 Task: Enable "Require linear history" for the new branch protection rule in the 'JS' repository.
Action: Mouse moved to (1010, 200)
Screenshot: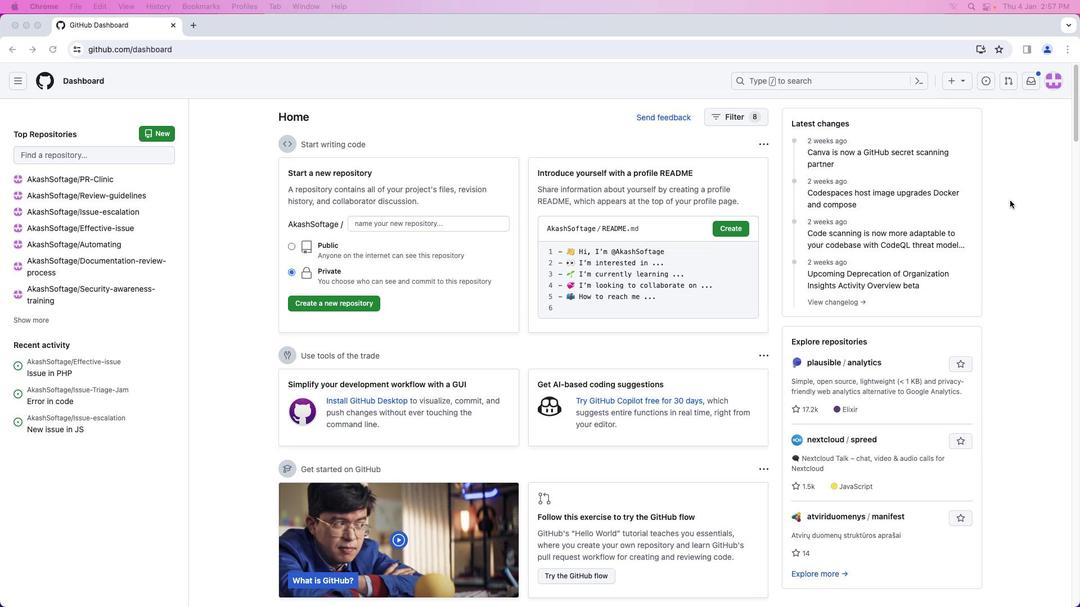 
Action: Mouse pressed left at (1010, 200)
Screenshot: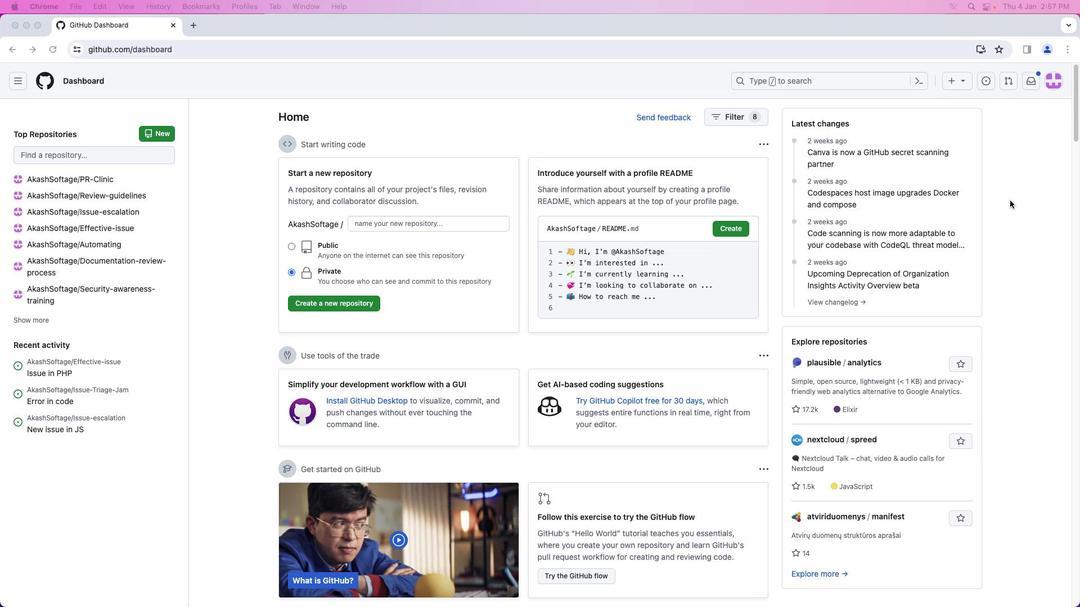 
Action: Mouse moved to (1055, 81)
Screenshot: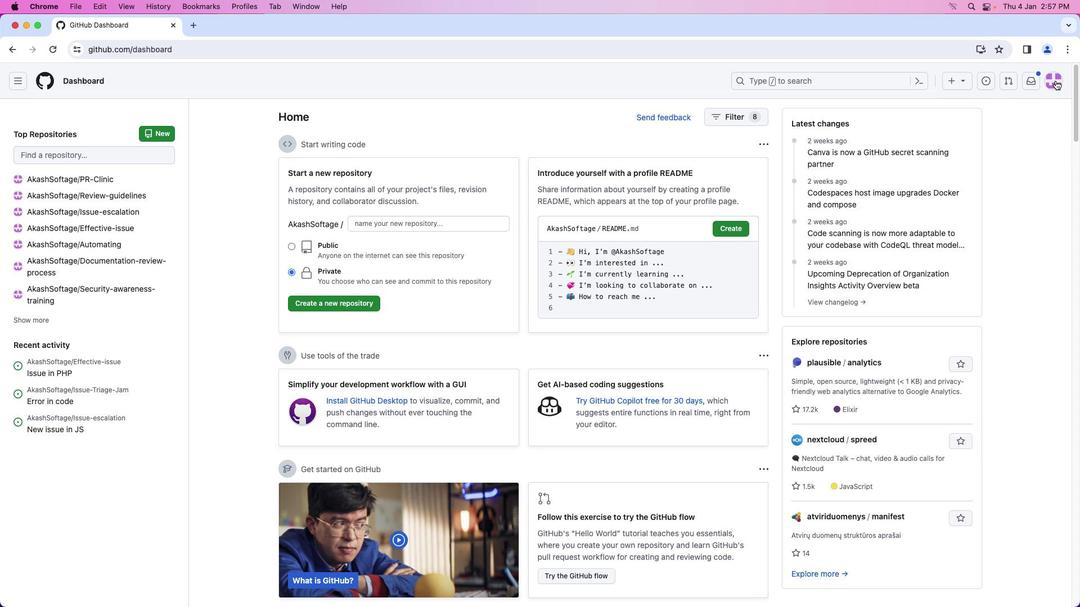 
Action: Mouse pressed left at (1055, 81)
Screenshot: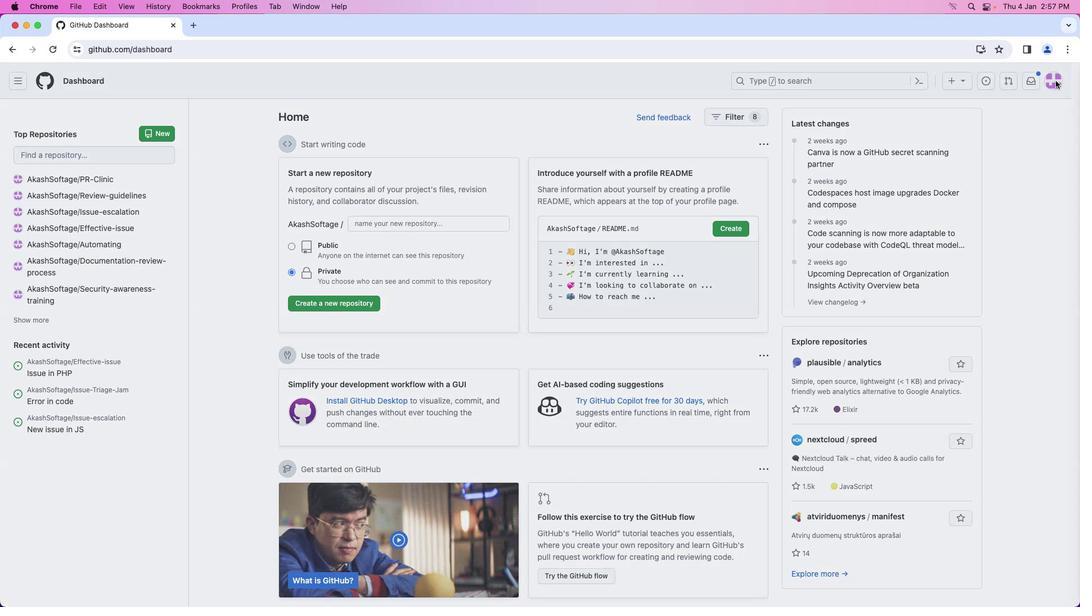 
Action: Mouse moved to (1000, 176)
Screenshot: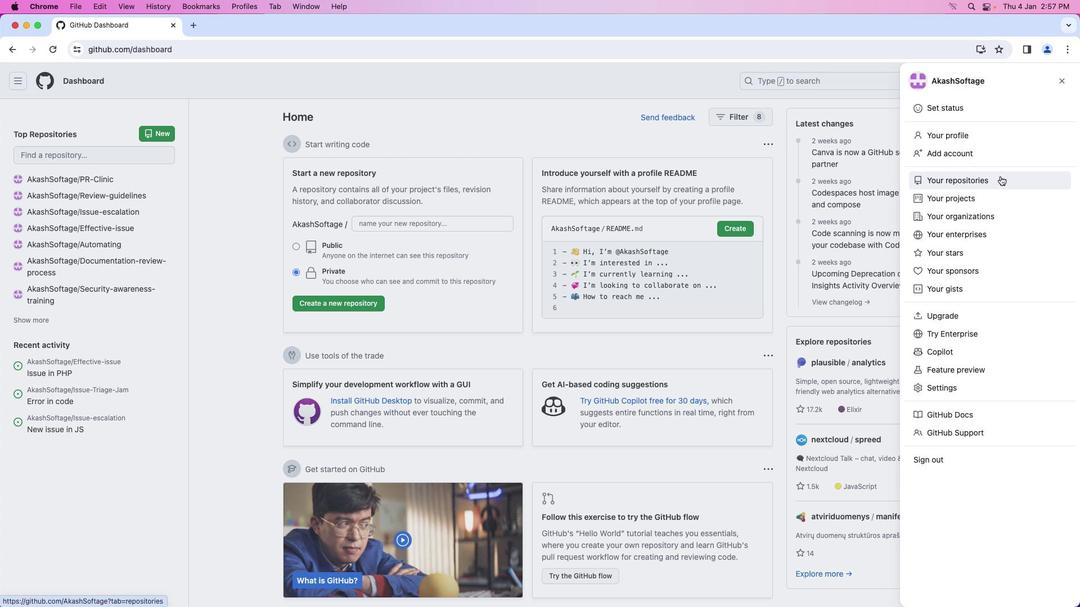 
Action: Mouse pressed left at (1000, 176)
Screenshot: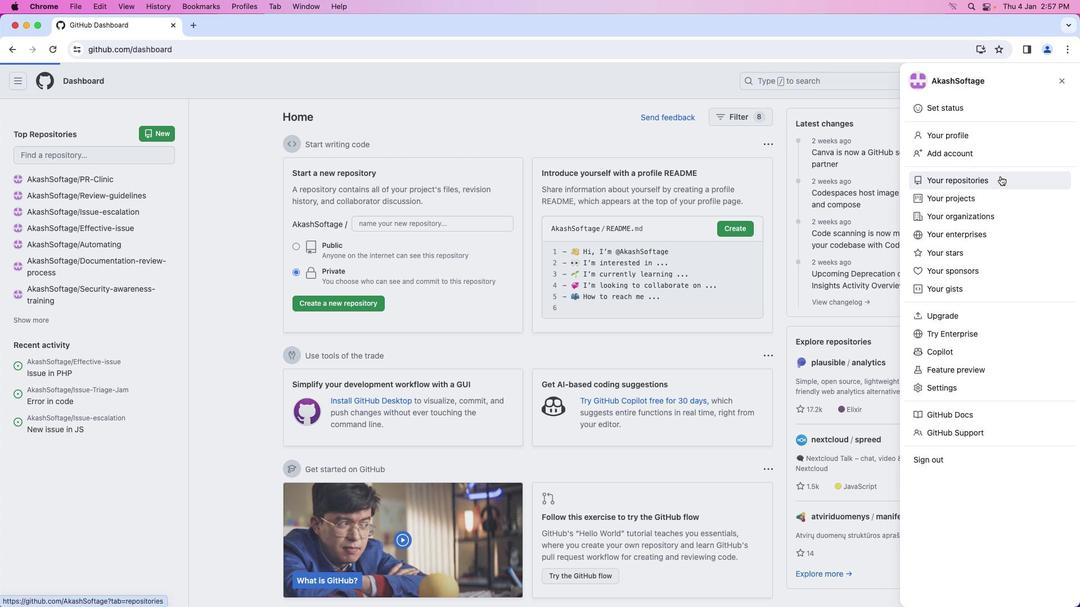 
Action: Mouse moved to (378, 185)
Screenshot: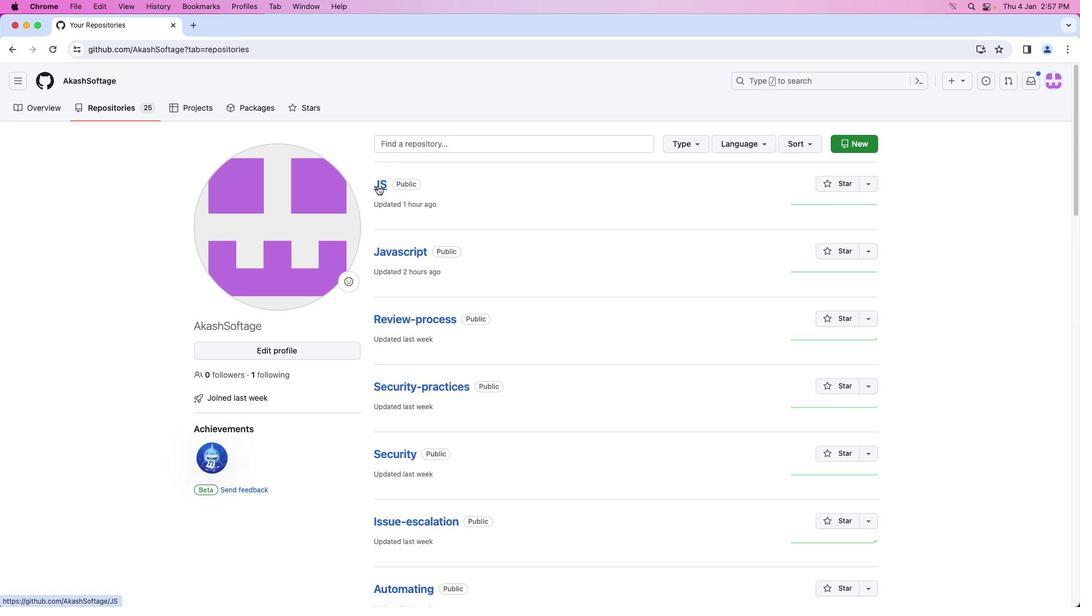 
Action: Mouse pressed left at (378, 185)
Screenshot: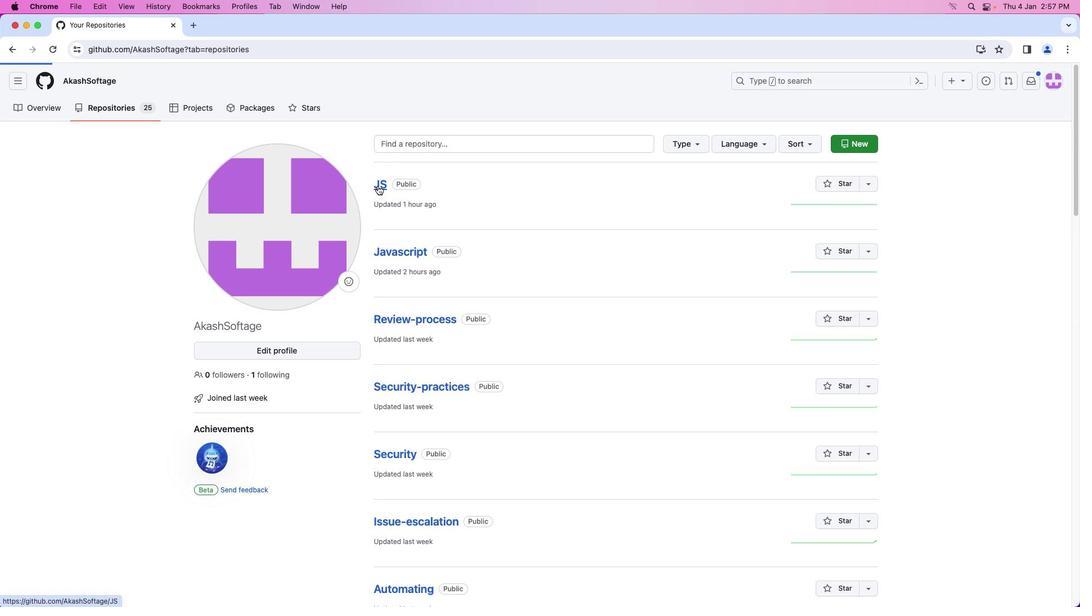 
Action: Mouse moved to (461, 106)
Screenshot: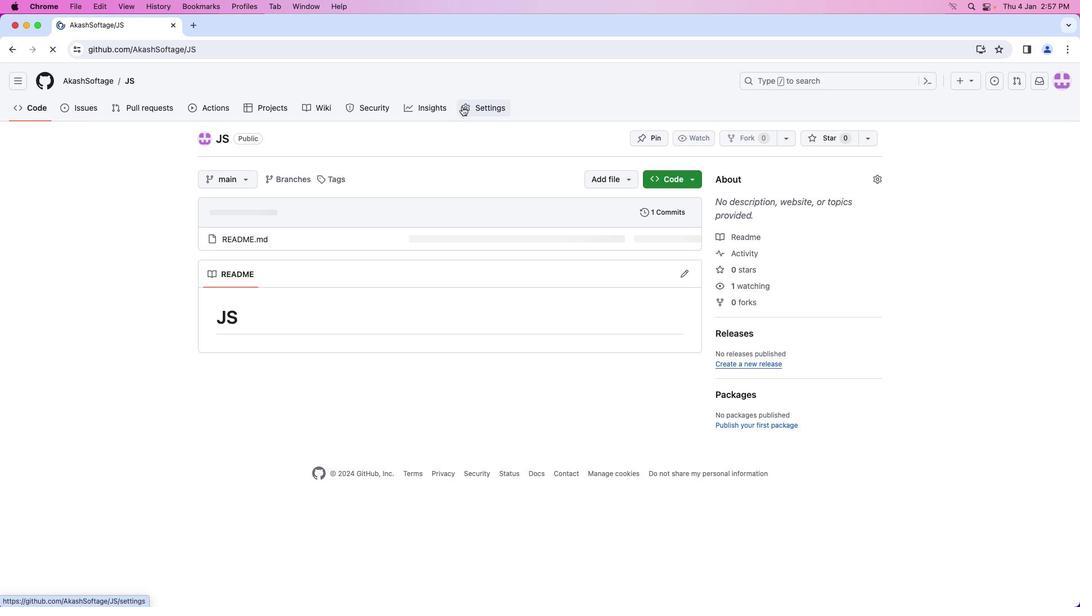 
Action: Mouse pressed left at (461, 106)
Screenshot: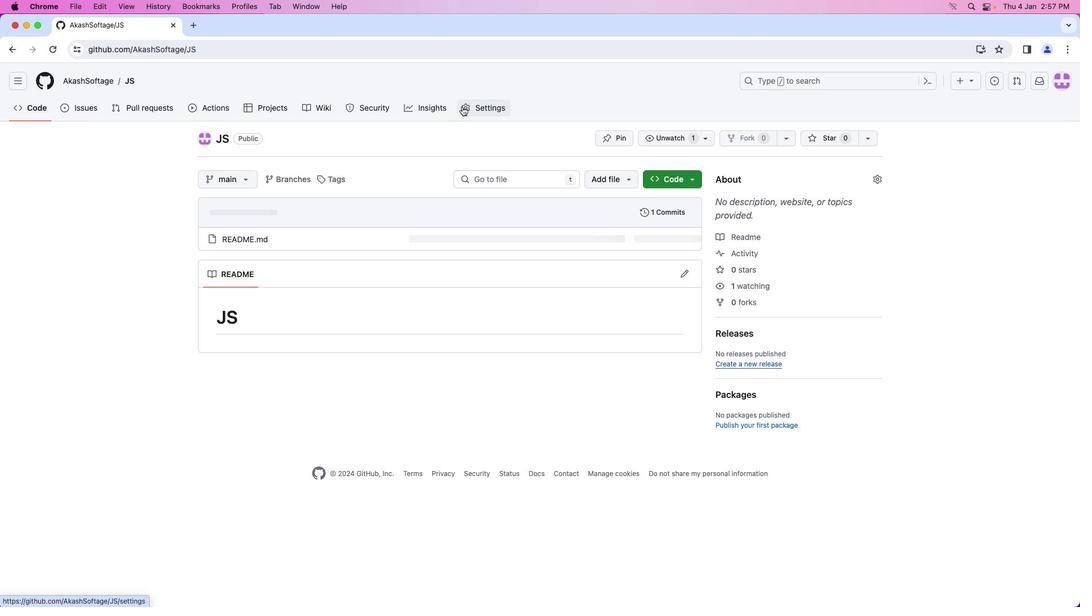 
Action: Mouse moved to (290, 248)
Screenshot: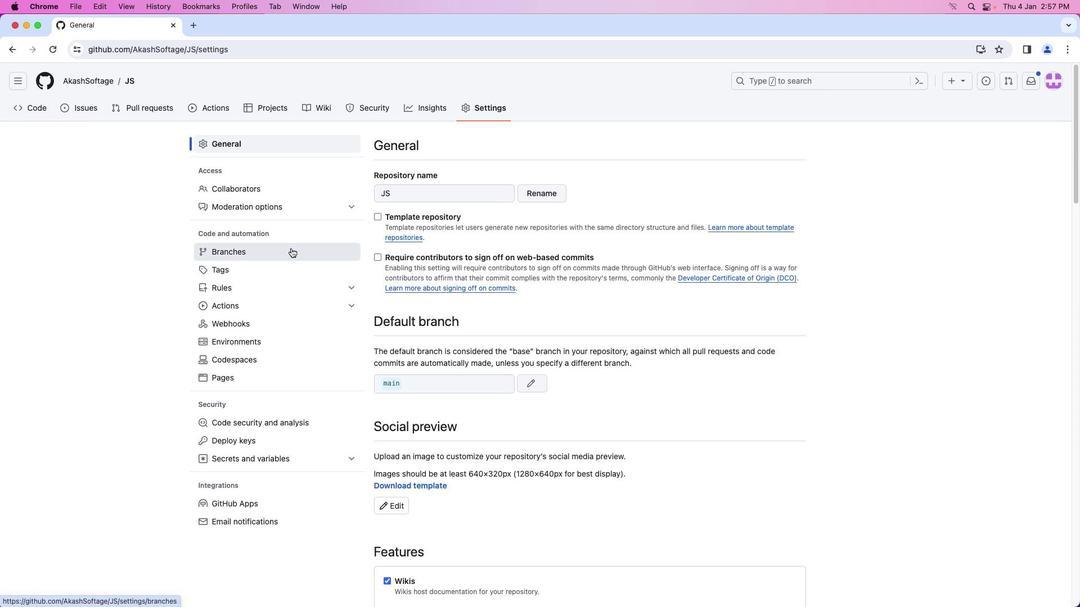 
Action: Mouse pressed left at (290, 248)
Screenshot: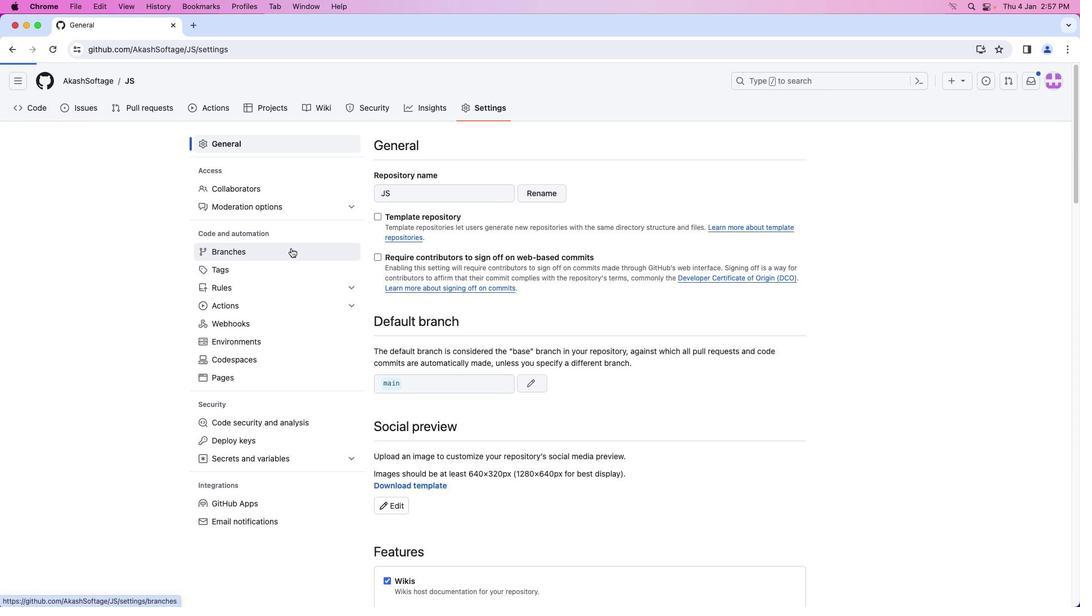 
Action: Mouse moved to (445, 223)
Screenshot: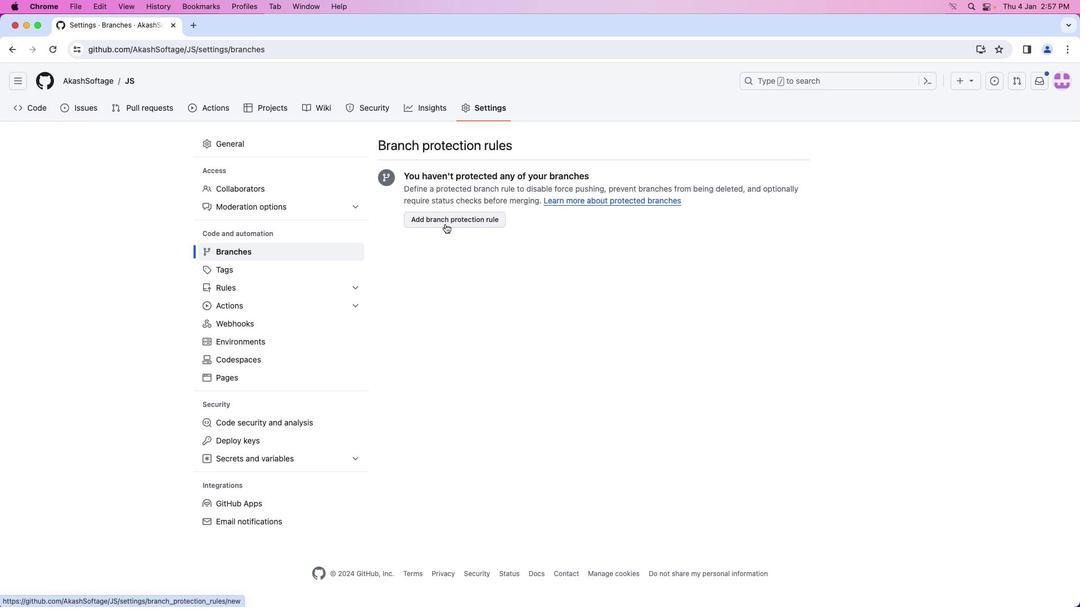 
Action: Mouse pressed left at (445, 223)
Screenshot: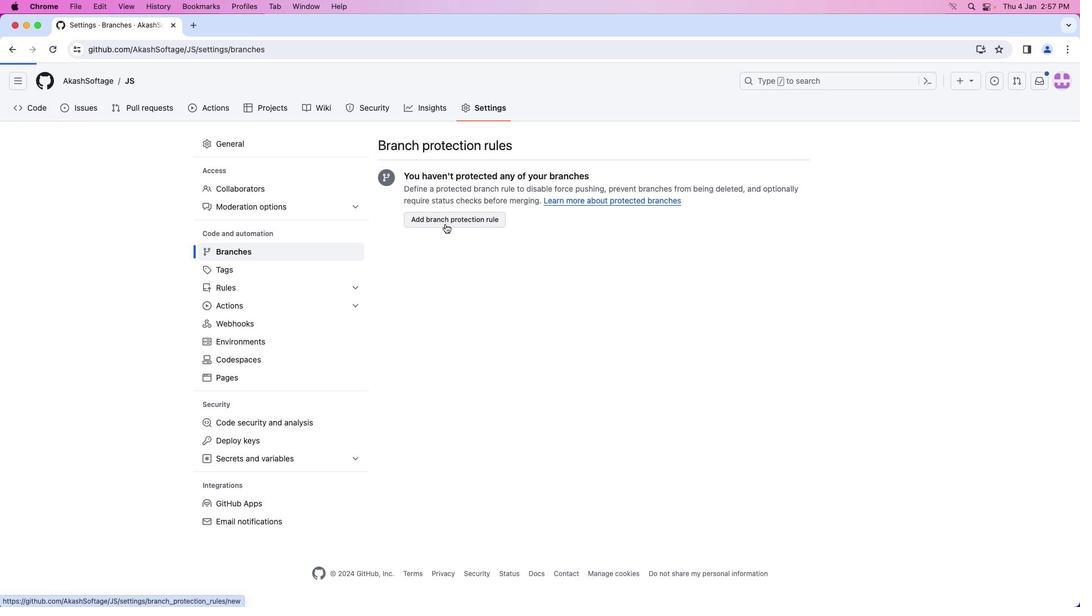 
Action: Mouse moved to (478, 311)
Screenshot: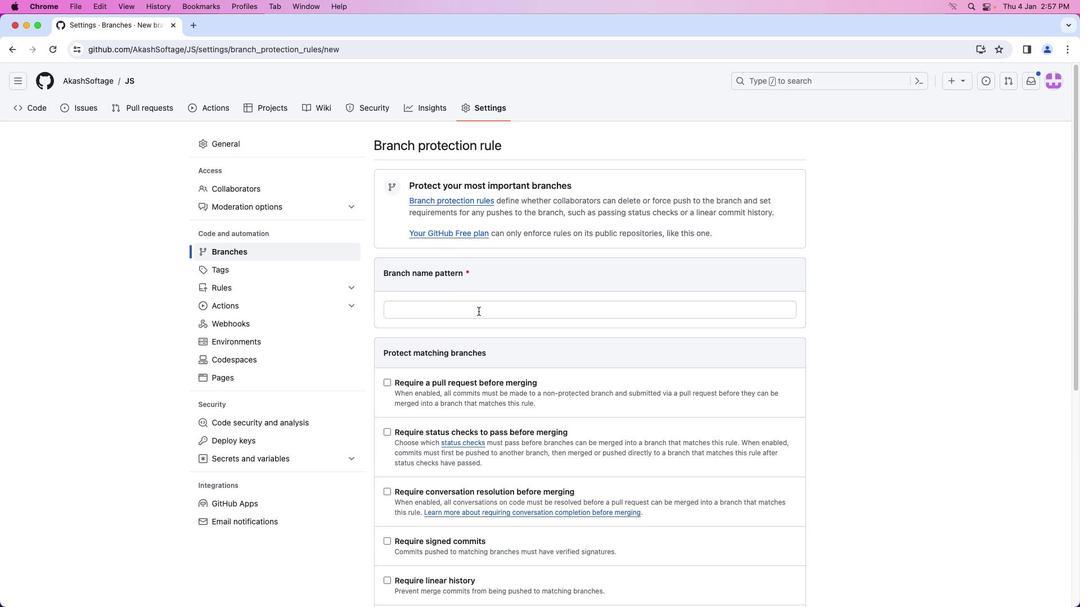 
Action: Mouse pressed left at (478, 311)
Screenshot: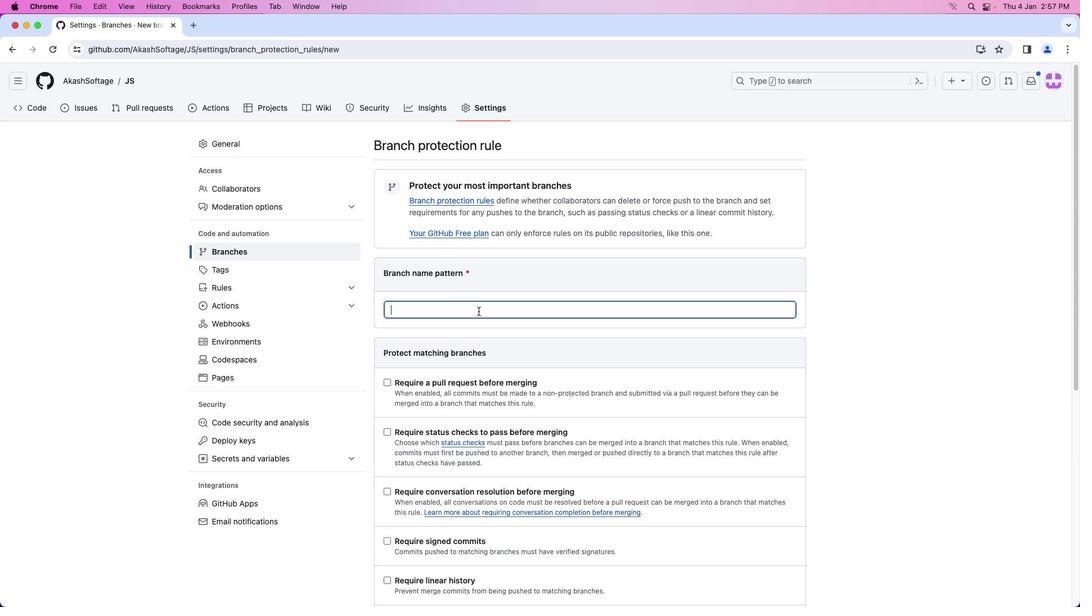 
Action: Mouse moved to (478, 311)
Screenshot: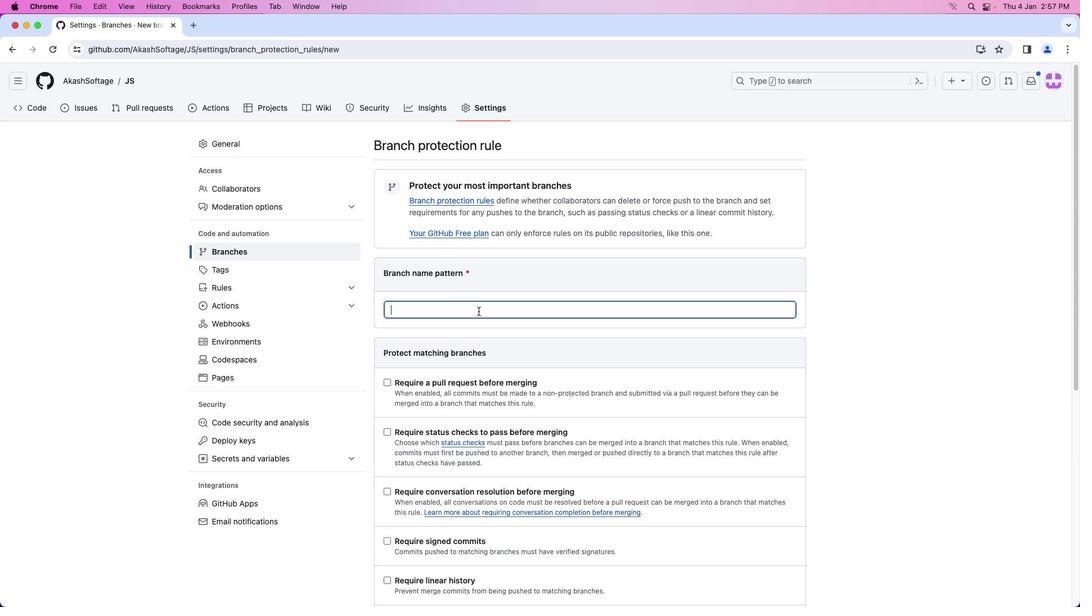 
Action: Key pressed 'h''i''g''h'
Screenshot: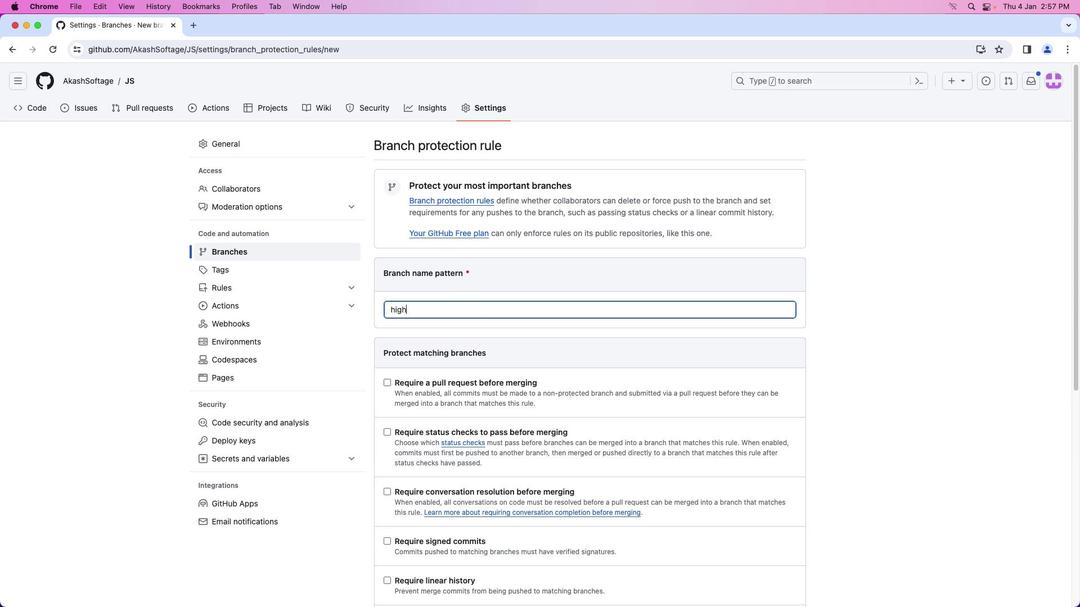 
Action: Mouse moved to (482, 316)
Screenshot: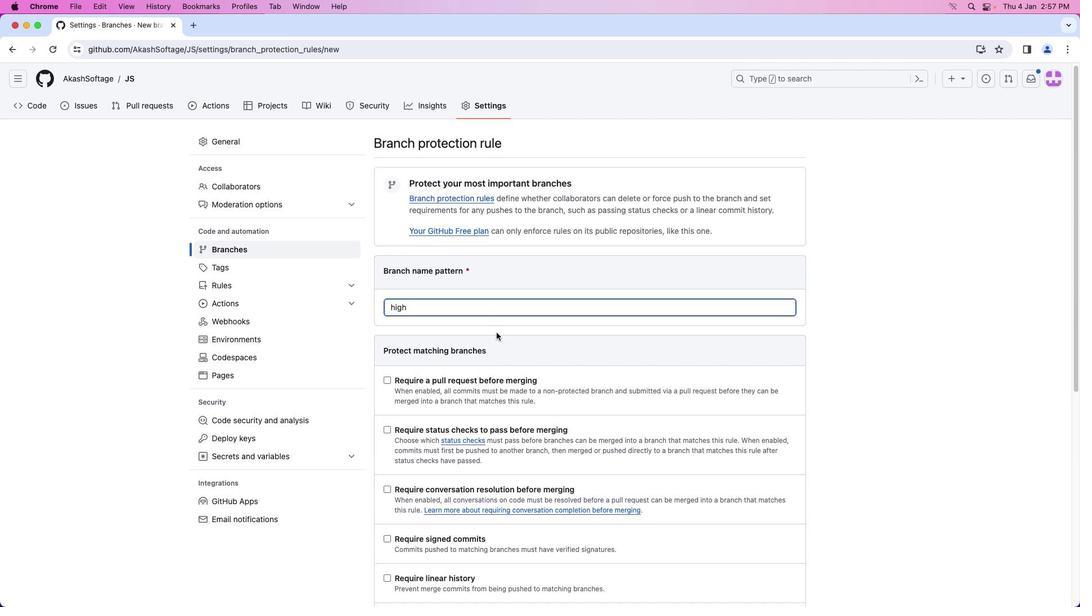 
Action: Mouse scrolled (482, 316) with delta (0, 0)
Screenshot: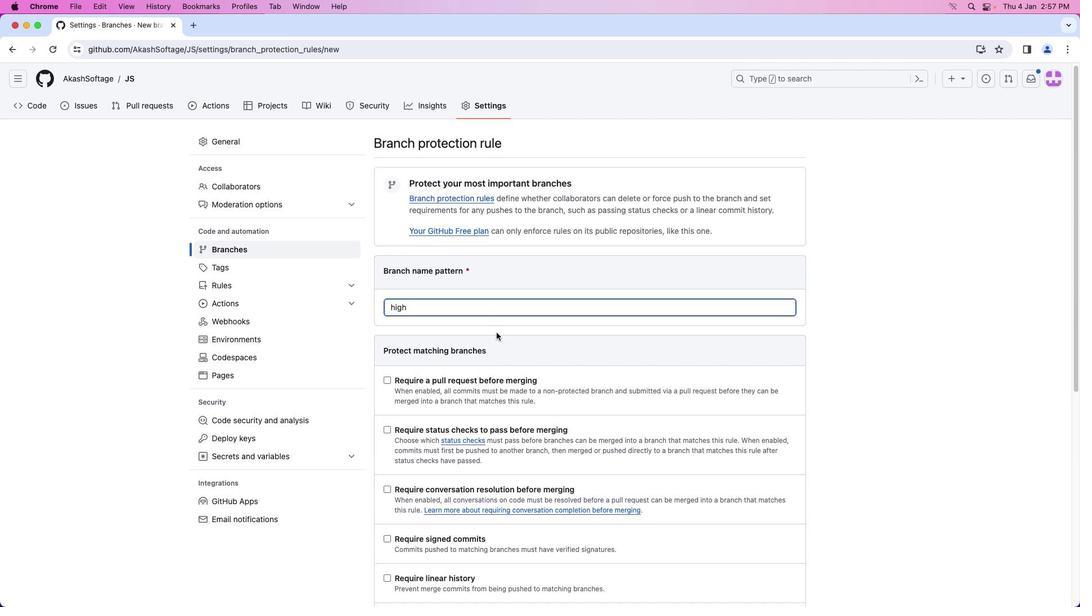 
Action: Mouse moved to (500, 338)
Screenshot: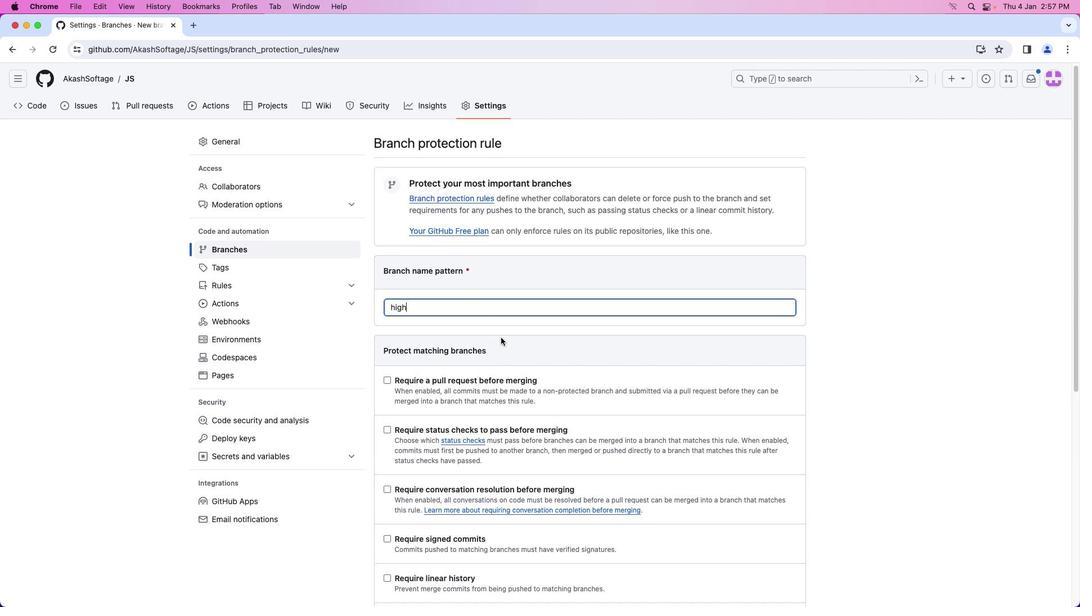 
Action: Mouse scrolled (500, 338) with delta (0, 0)
Screenshot: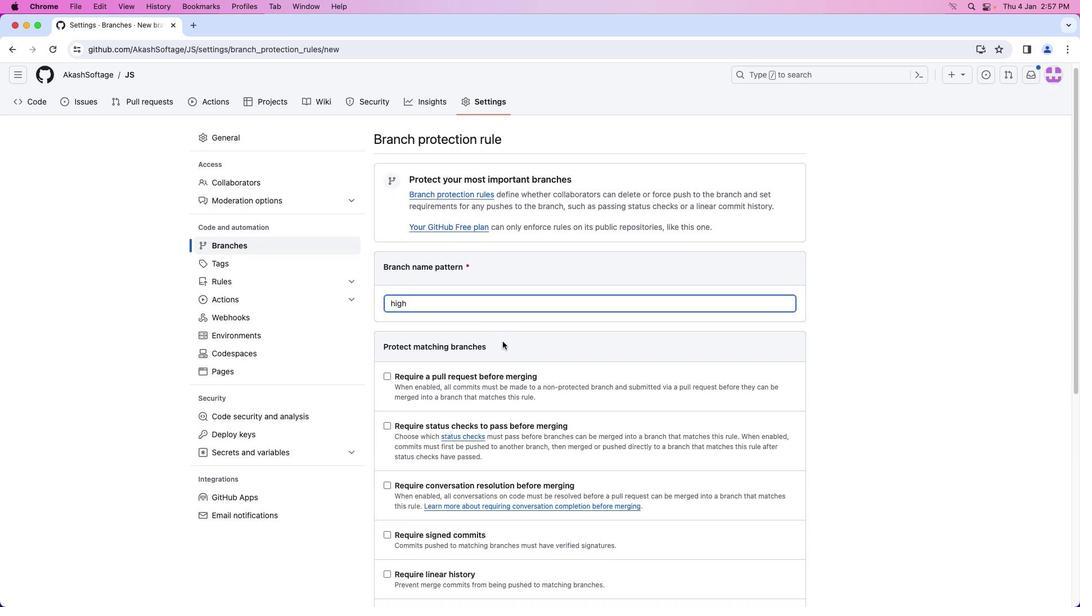 
Action: Mouse moved to (501, 340)
Screenshot: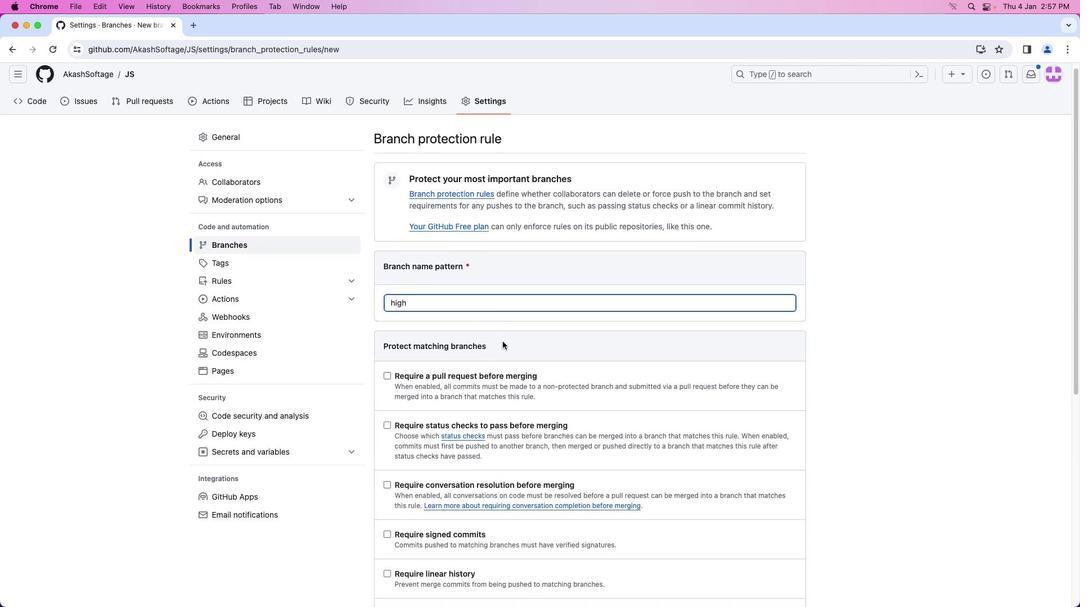 
Action: Mouse scrolled (501, 340) with delta (0, 0)
Screenshot: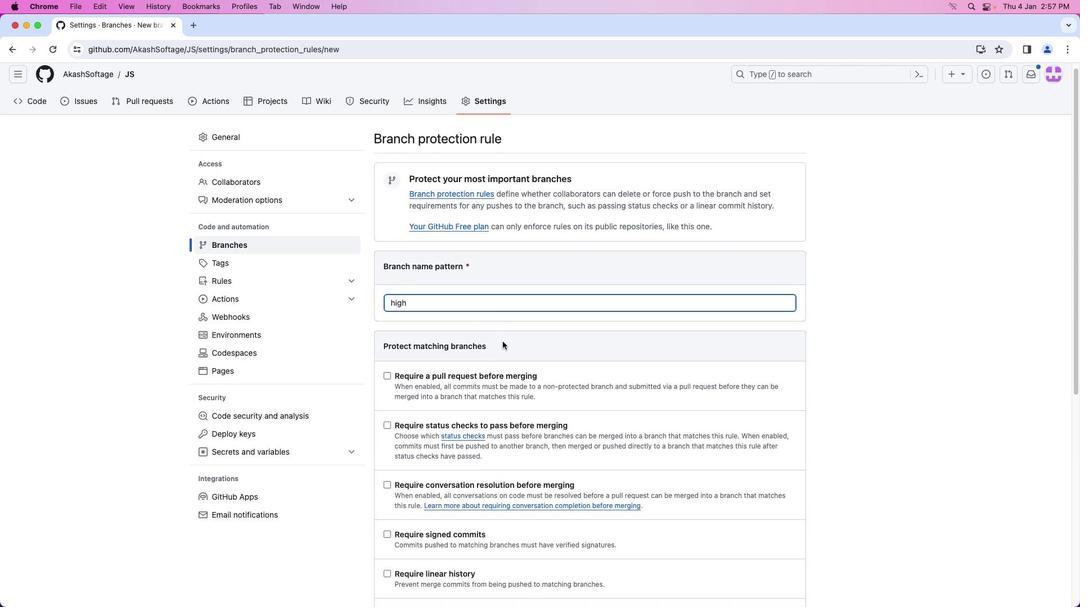 
Action: Mouse moved to (502, 342)
Screenshot: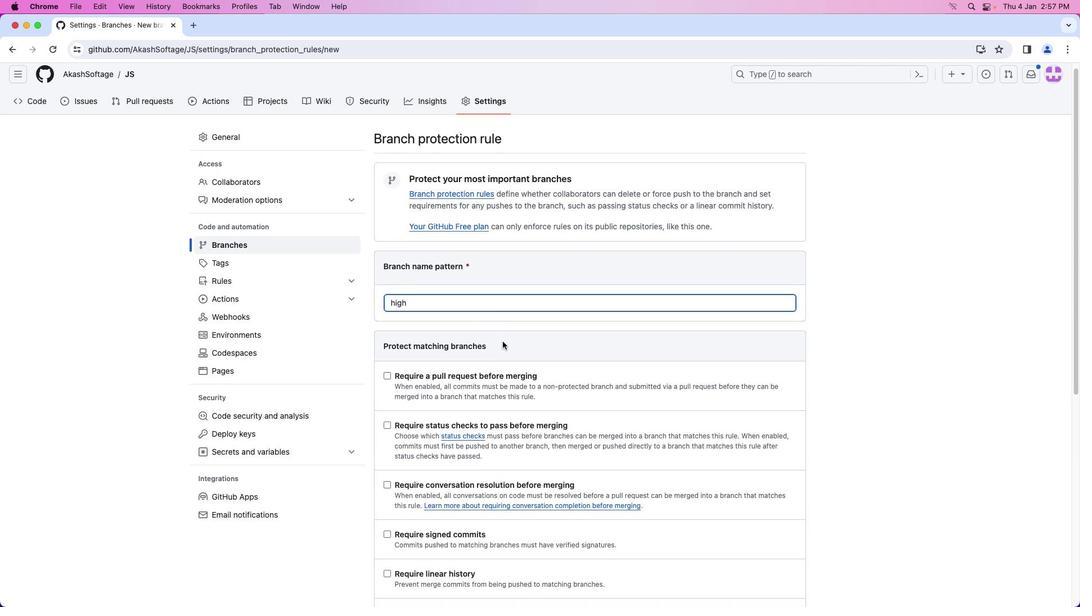 
Action: Mouse scrolled (502, 342) with delta (0, 0)
Screenshot: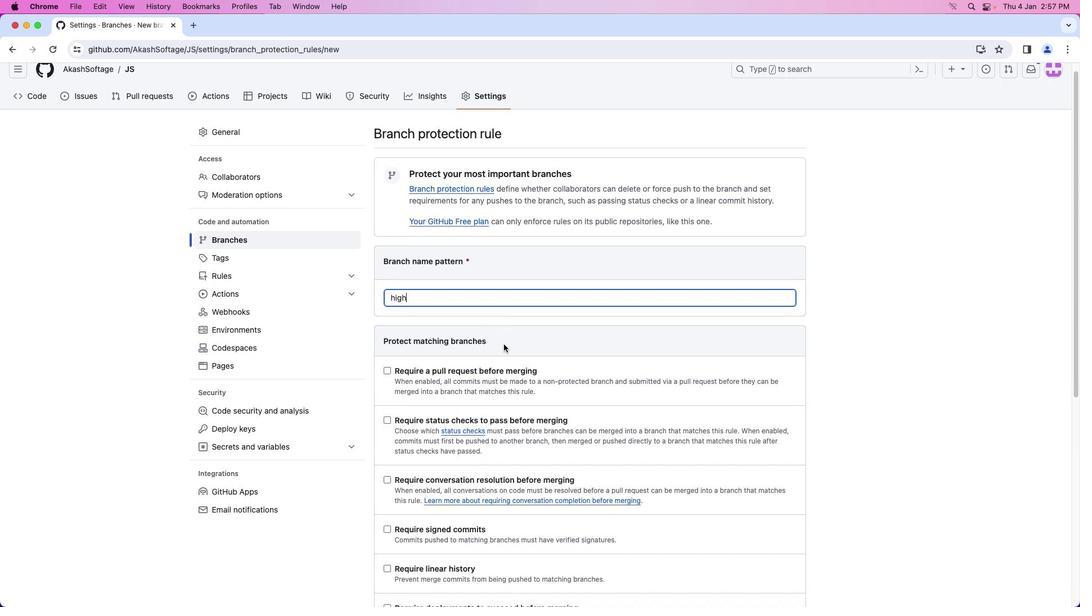 
Action: Mouse scrolled (502, 342) with delta (0, 0)
Screenshot: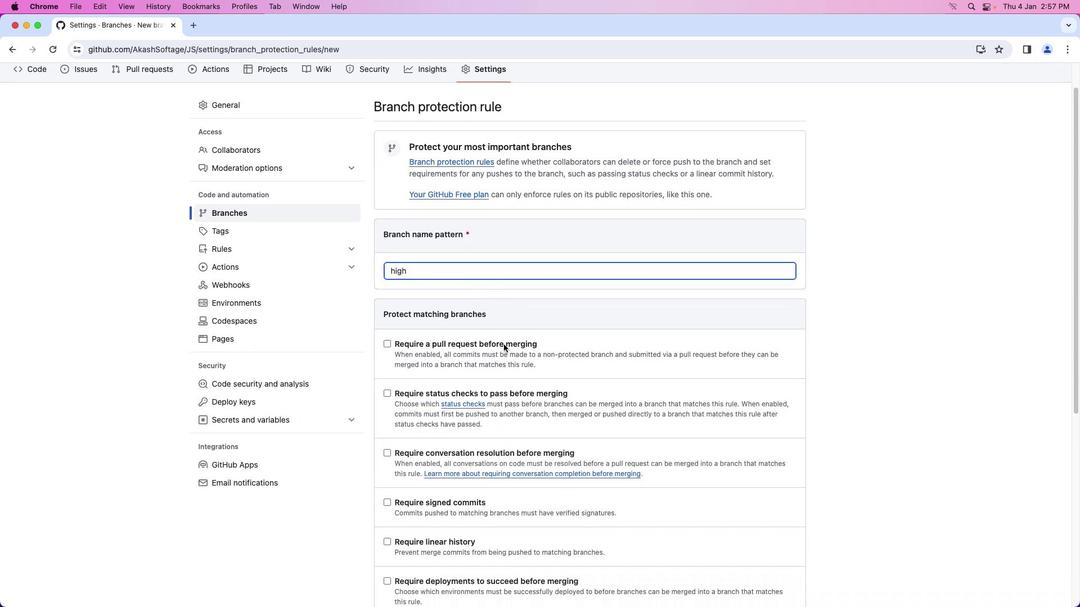 
Action: Mouse moved to (503, 343)
Screenshot: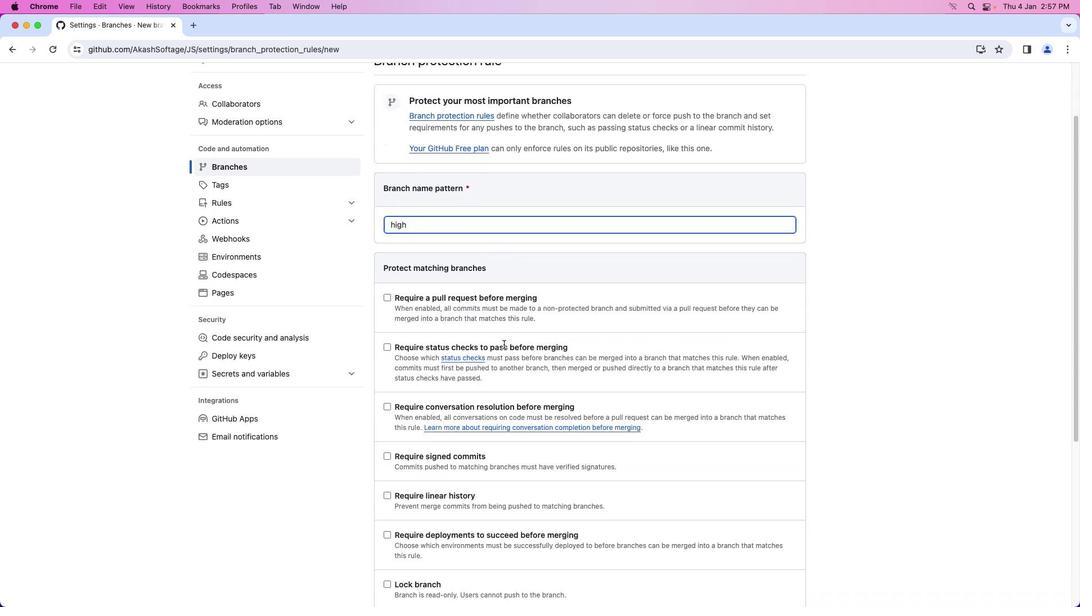
Action: Mouse scrolled (503, 343) with delta (0, 0)
Screenshot: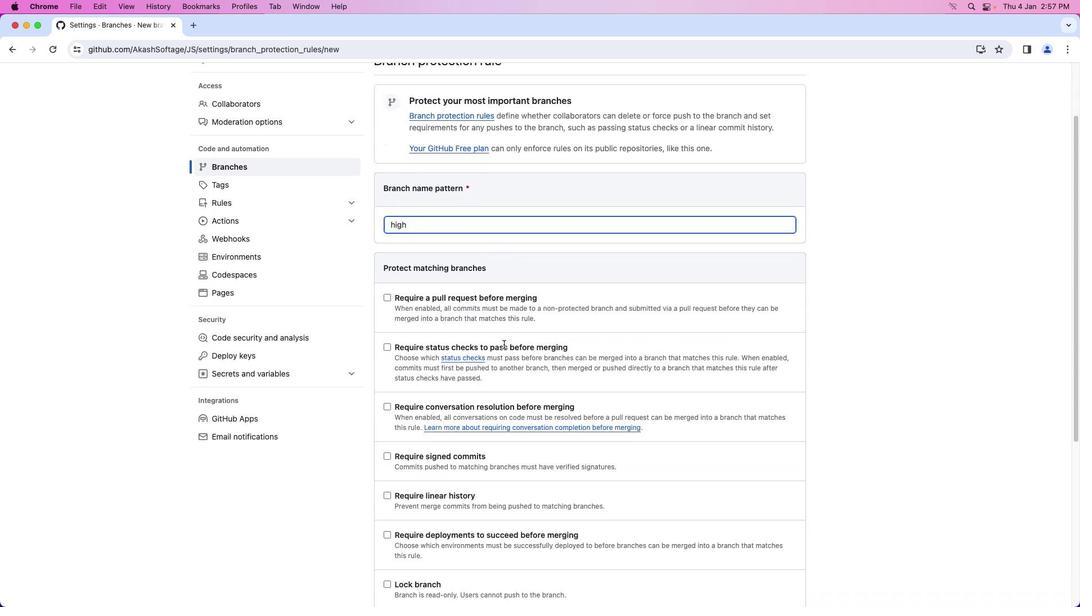
Action: Mouse moved to (503, 344)
Screenshot: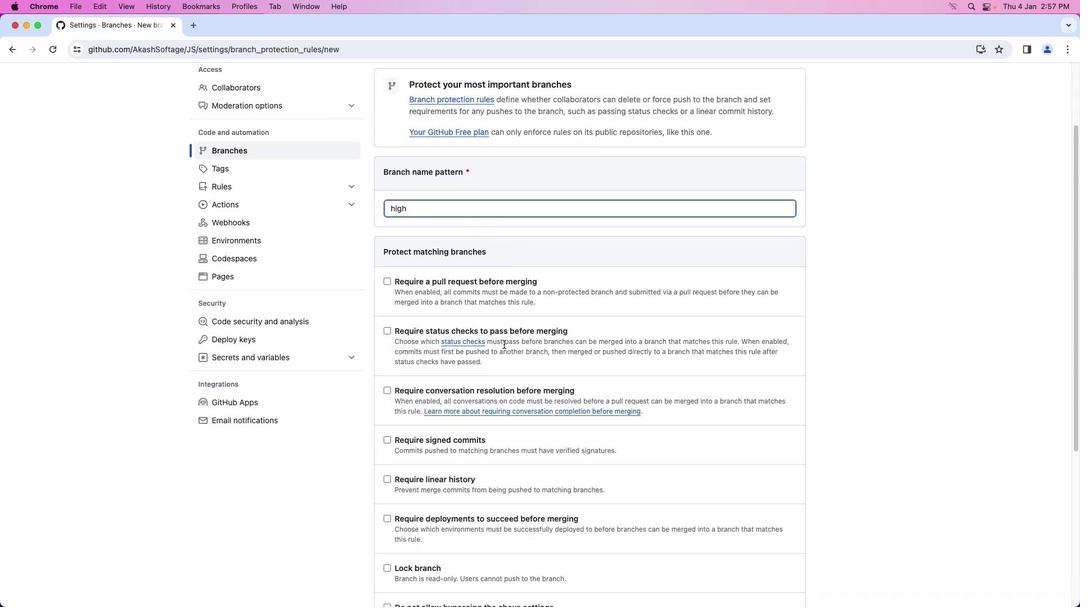 
Action: Mouse scrolled (503, 344) with delta (0, 0)
Screenshot: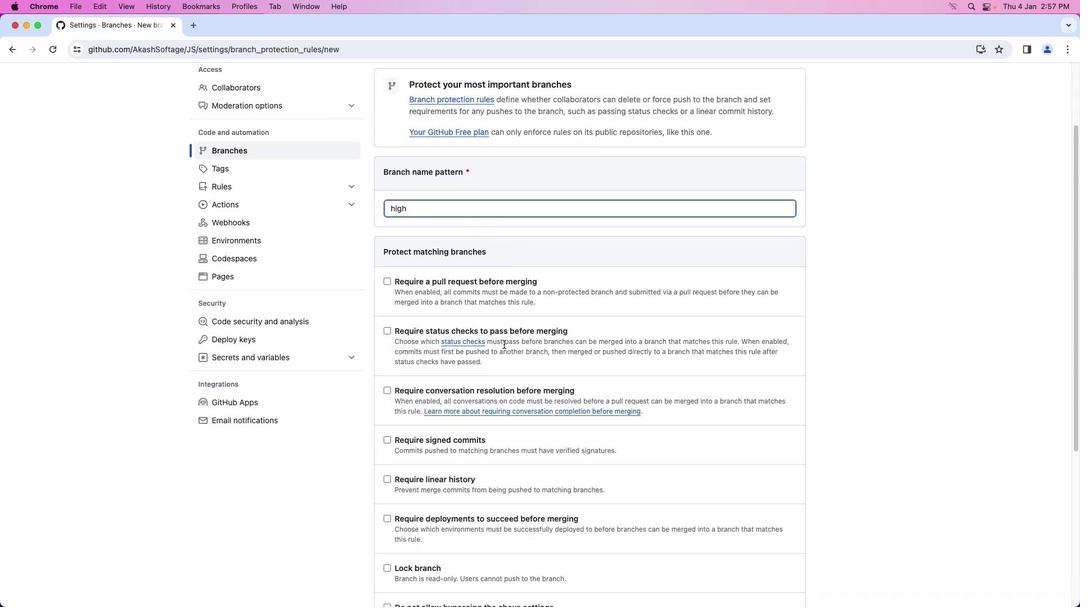 
Action: Mouse moved to (503, 344)
Screenshot: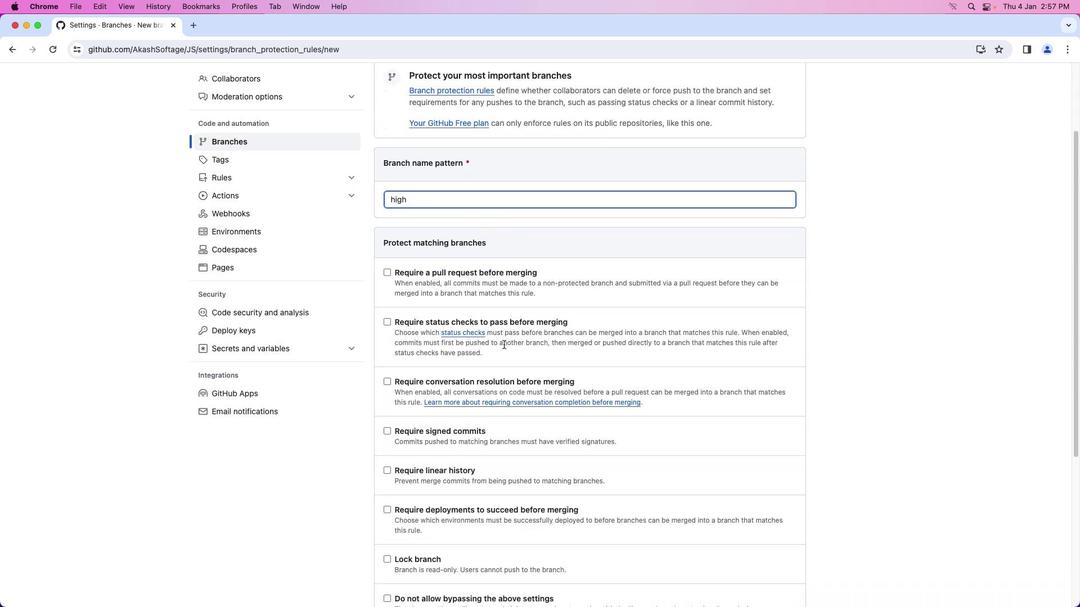 
Action: Mouse scrolled (503, 344) with delta (0, -1)
Screenshot: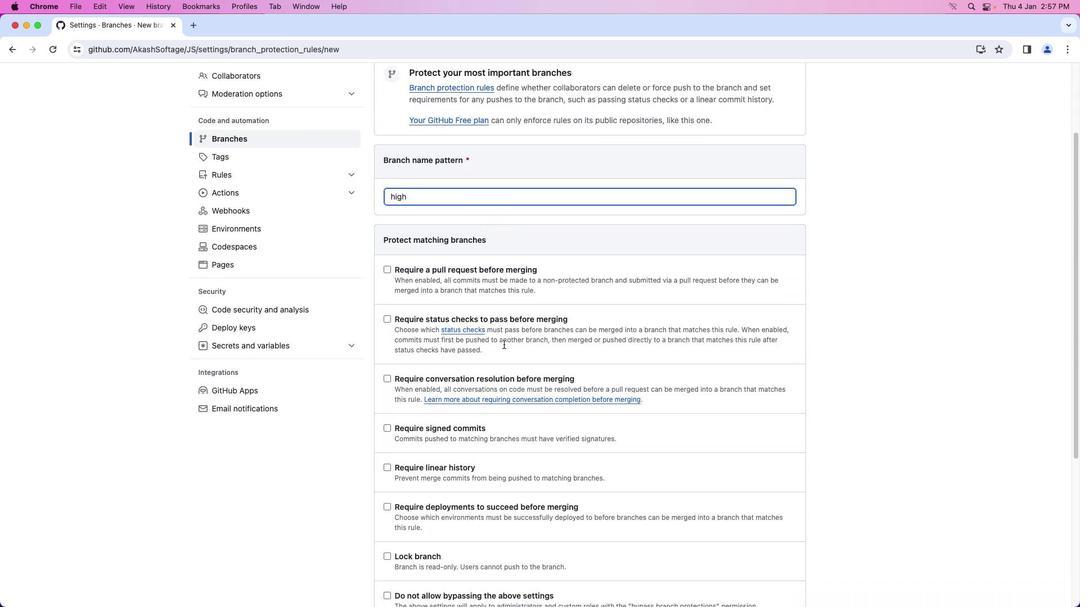 
Action: Mouse moved to (440, 332)
Screenshot: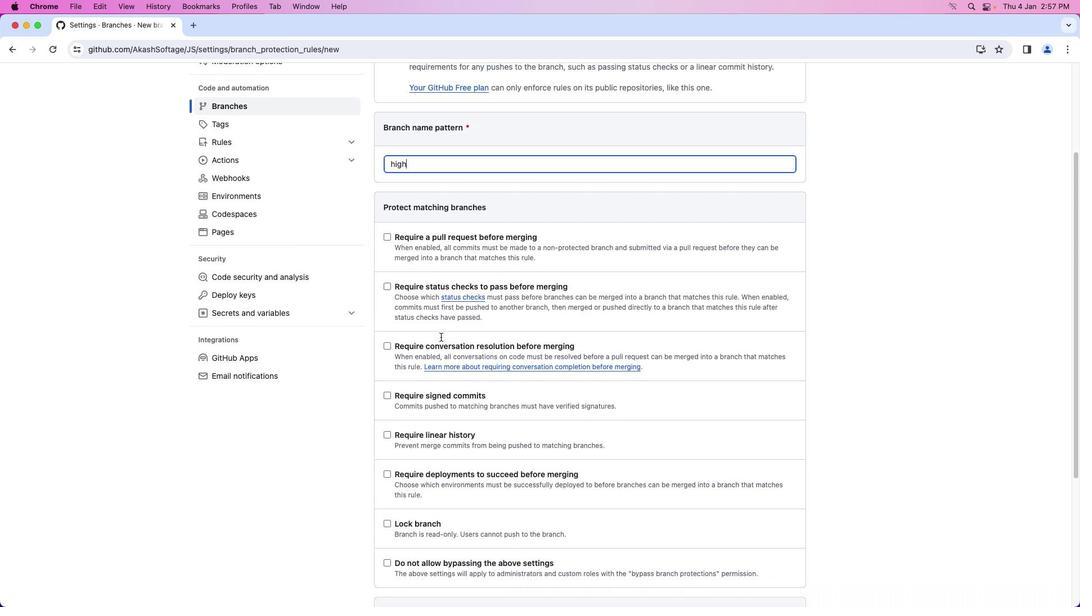 
Action: Mouse scrolled (440, 332) with delta (0, 0)
Screenshot: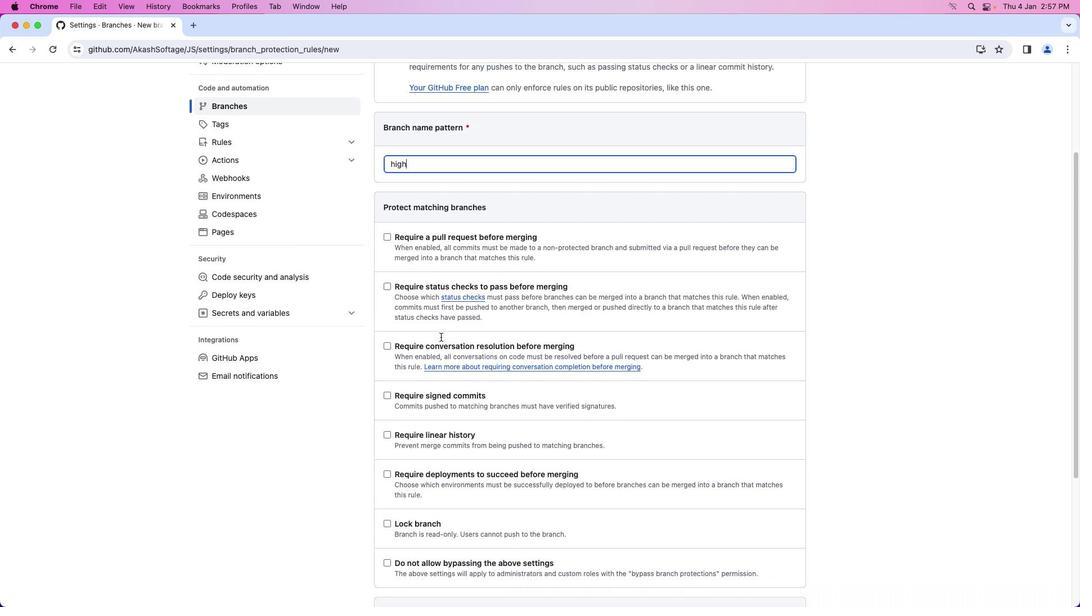 
Action: Mouse moved to (441, 336)
Screenshot: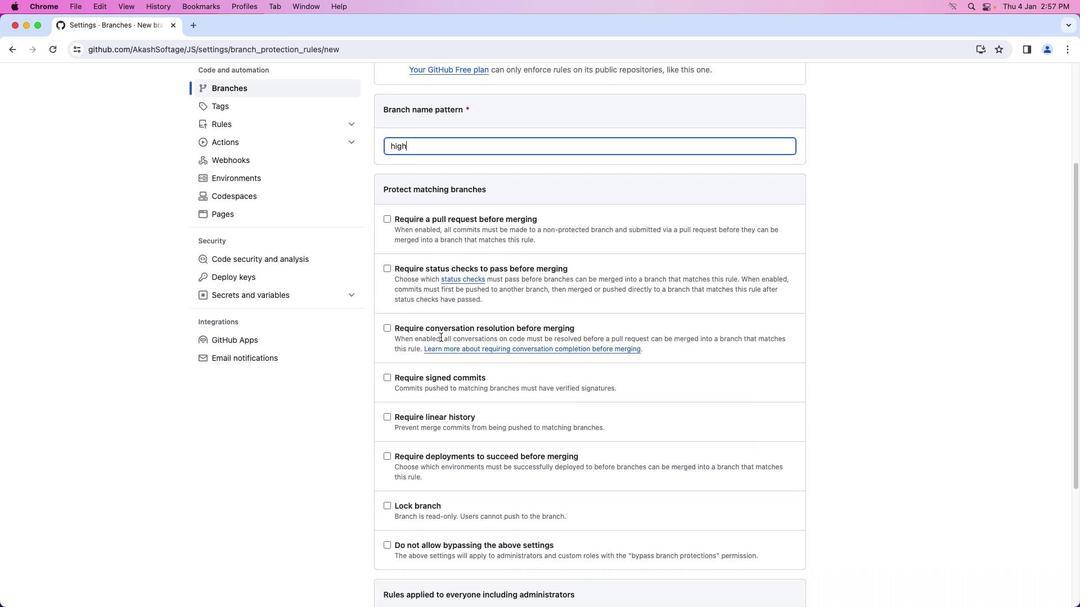 
Action: Mouse scrolled (441, 336) with delta (0, 0)
Screenshot: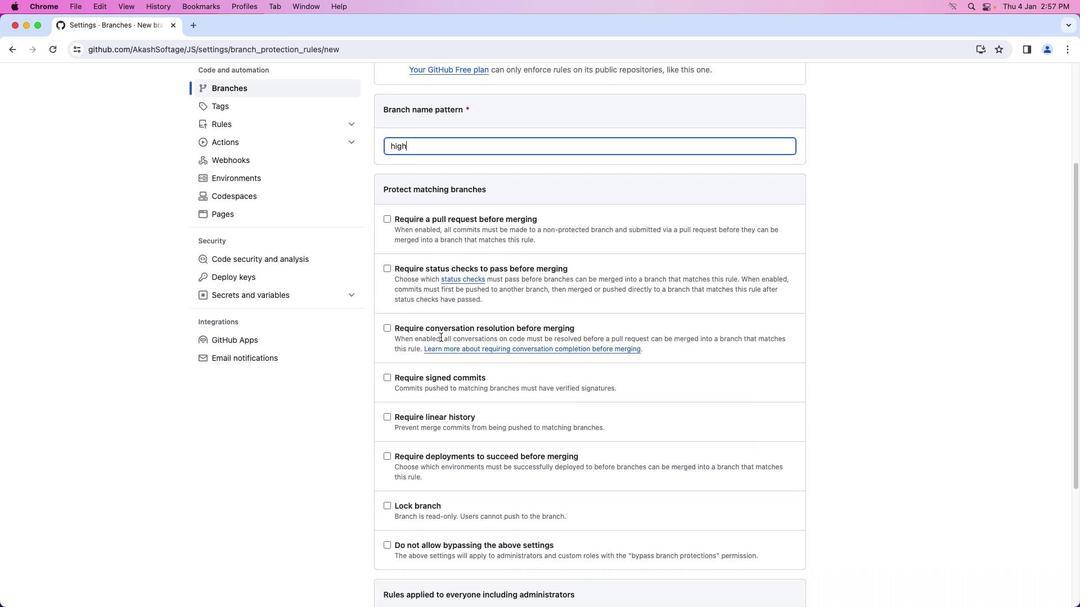 
Action: Mouse moved to (441, 336)
Screenshot: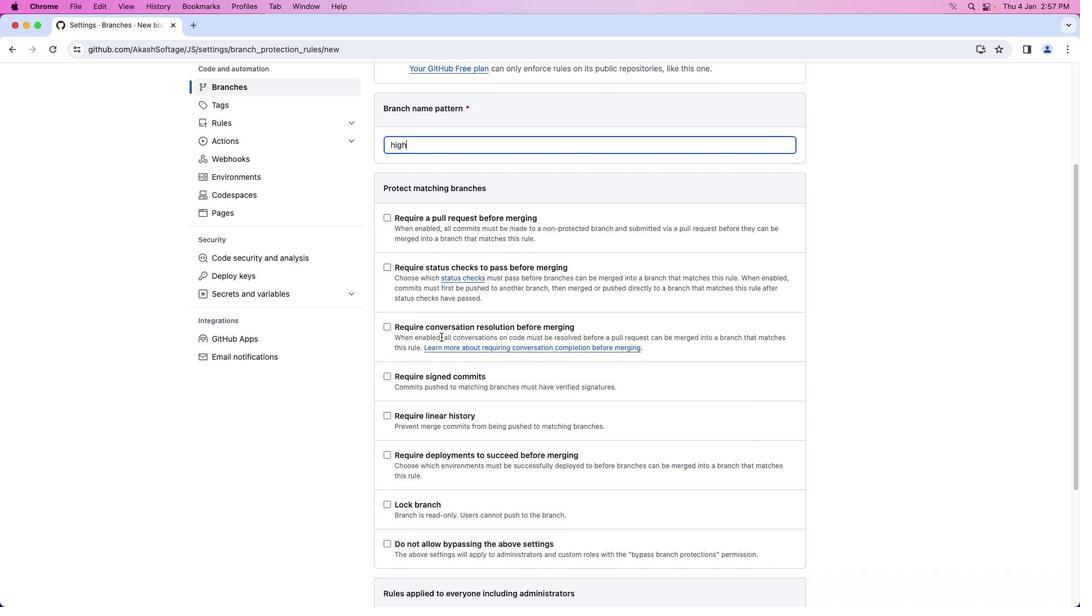 
Action: Mouse scrolled (441, 336) with delta (0, 0)
Screenshot: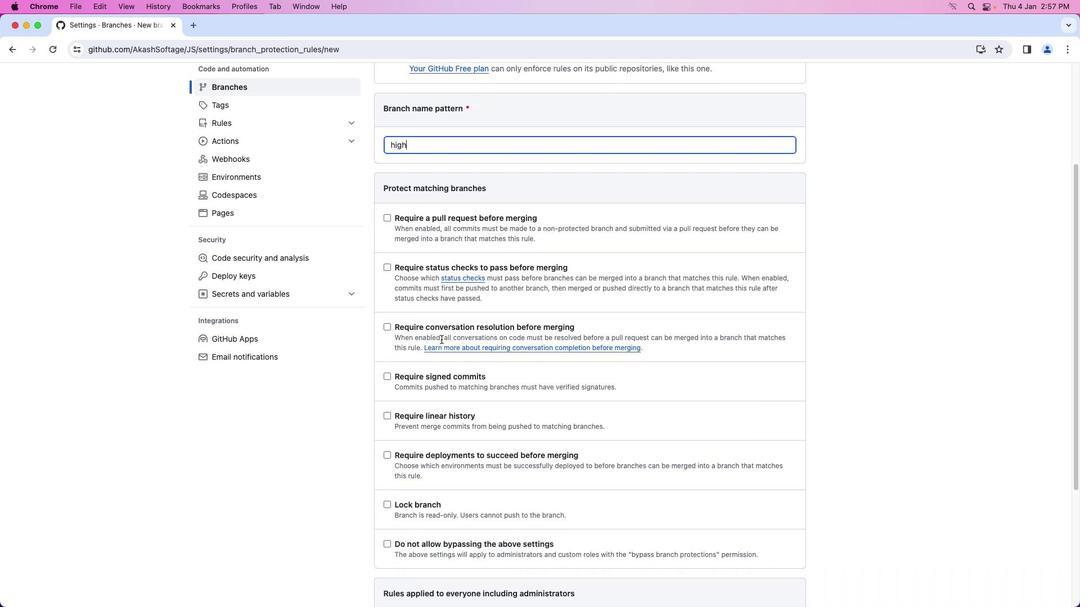 
Action: Mouse moved to (441, 345)
Screenshot: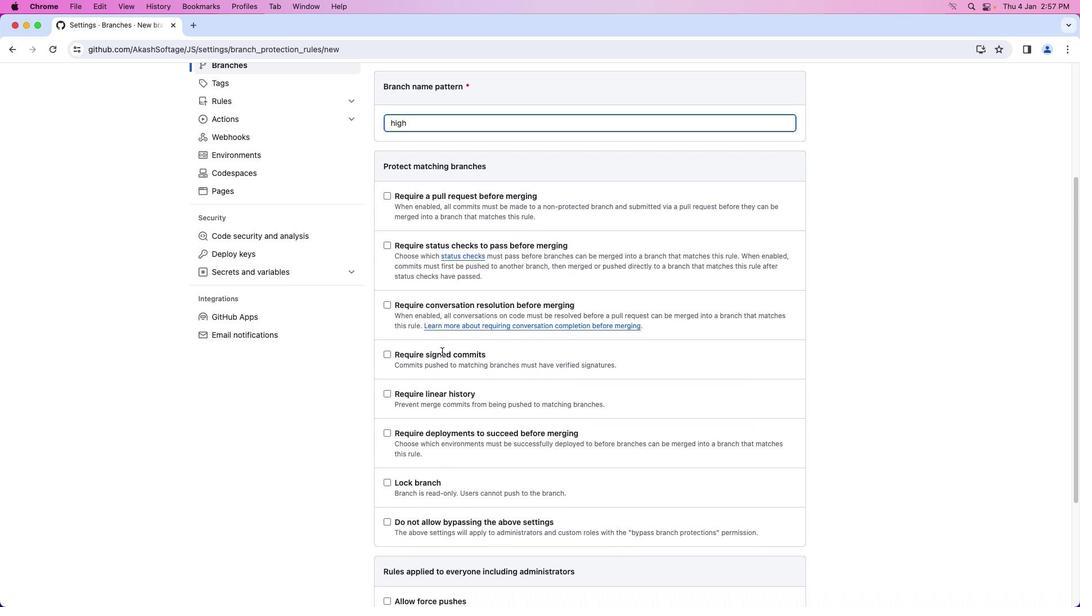 
Action: Mouse scrolled (441, 345) with delta (0, 0)
Screenshot: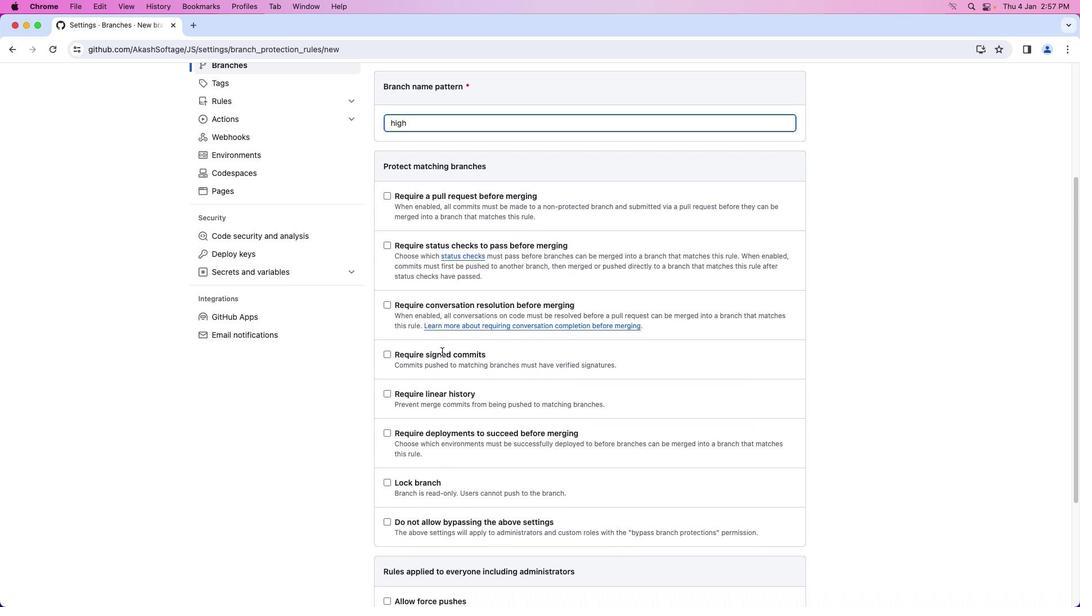 
Action: Mouse moved to (441, 349)
Screenshot: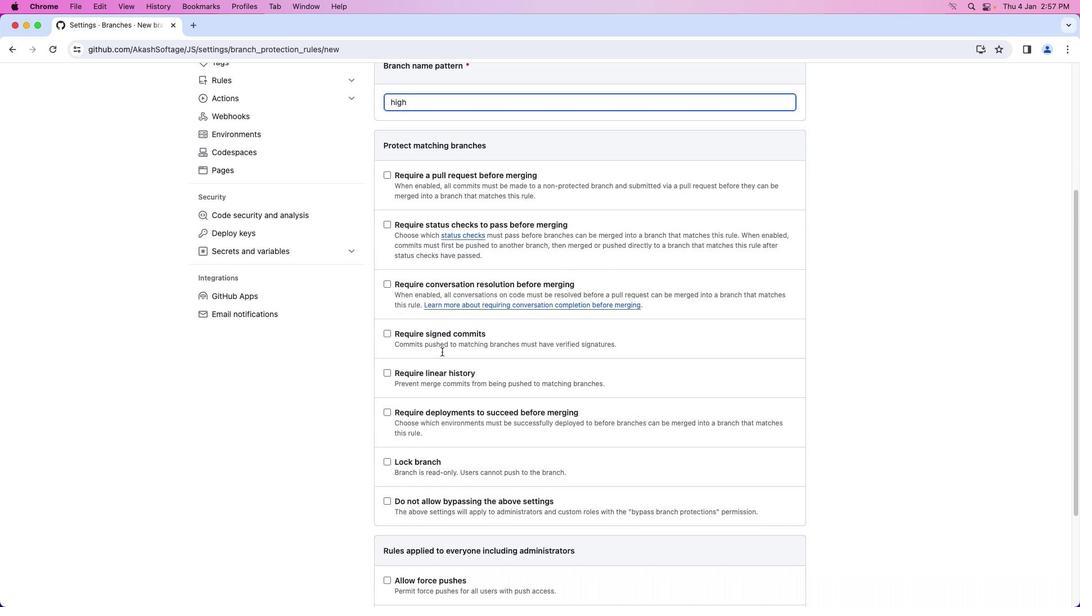 
Action: Mouse scrolled (441, 349) with delta (0, 0)
Screenshot: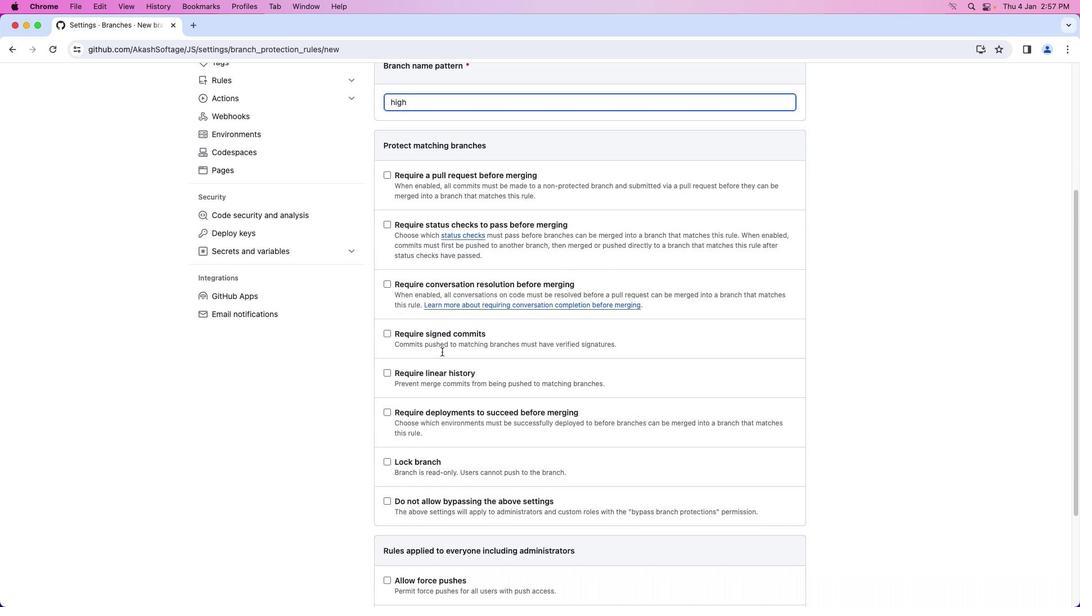 
Action: Mouse moved to (441, 351)
Screenshot: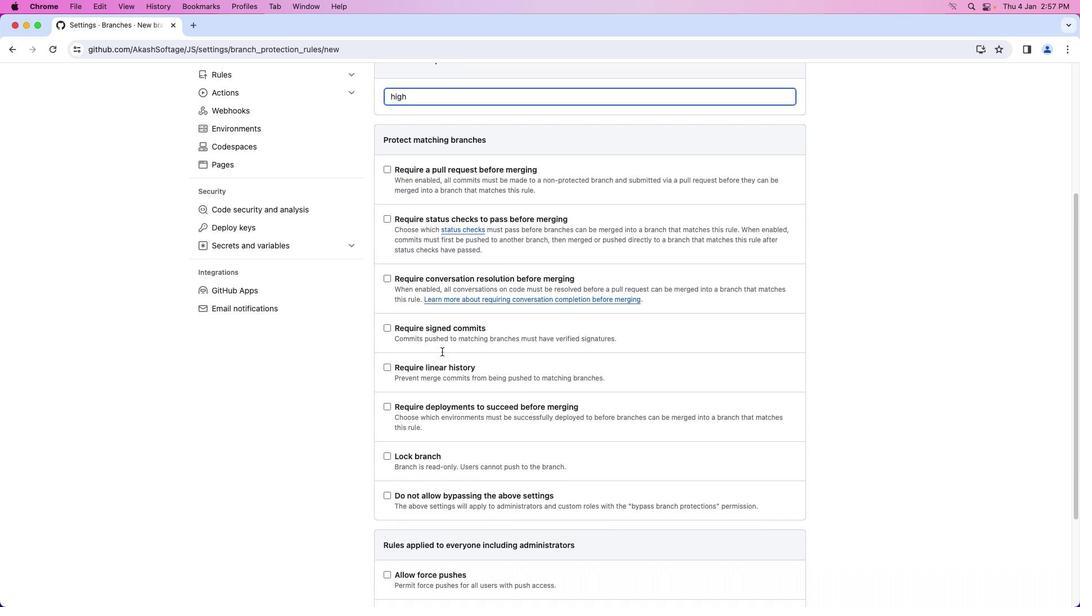 
Action: Mouse scrolled (441, 351) with delta (0, 0)
Screenshot: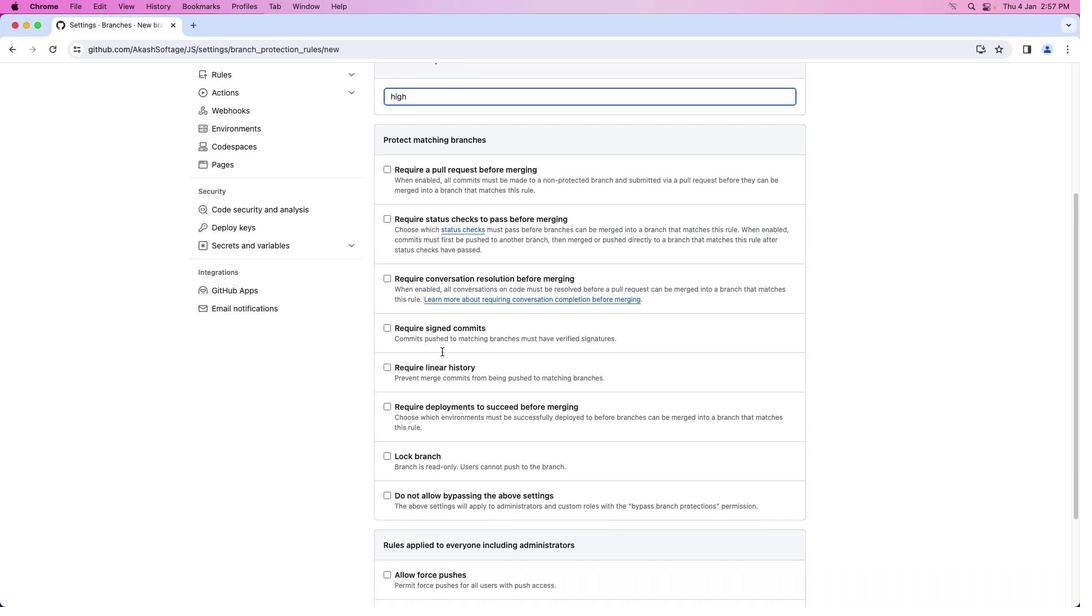 
Action: Mouse moved to (391, 369)
Screenshot: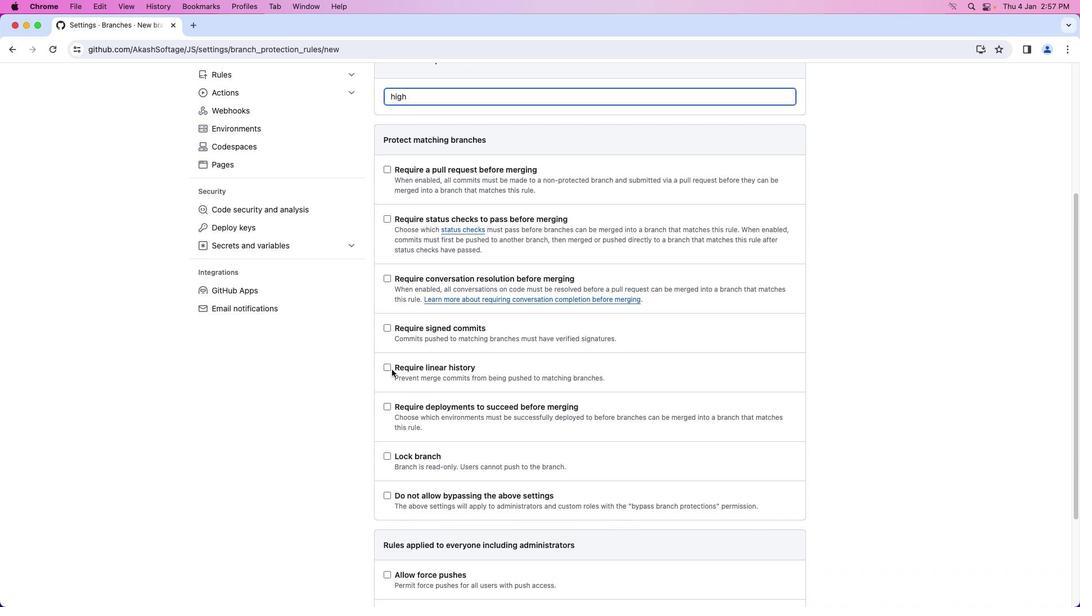 
Action: Mouse pressed left at (391, 369)
Screenshot: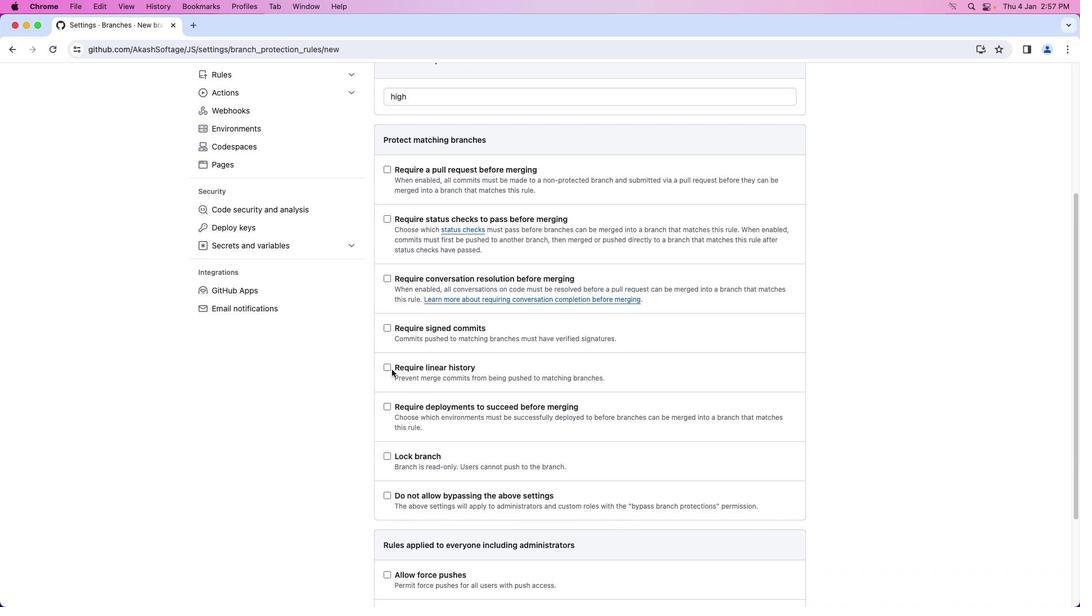 
Action: Mouse moved to (382, 365)
Screenshot: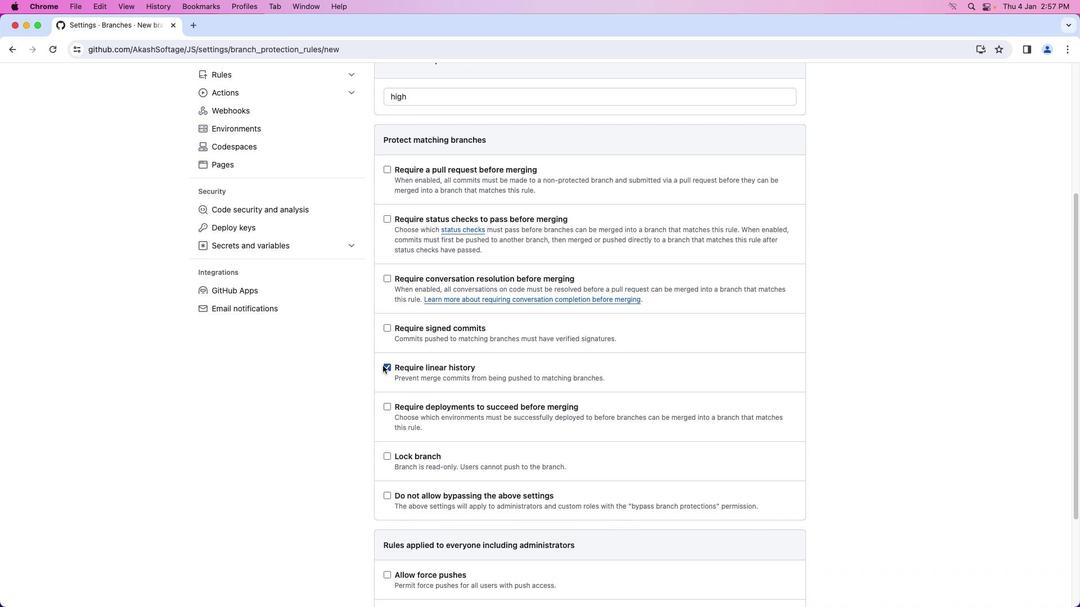
Action: Mouse pressed left at (382, 365)
Screenshot: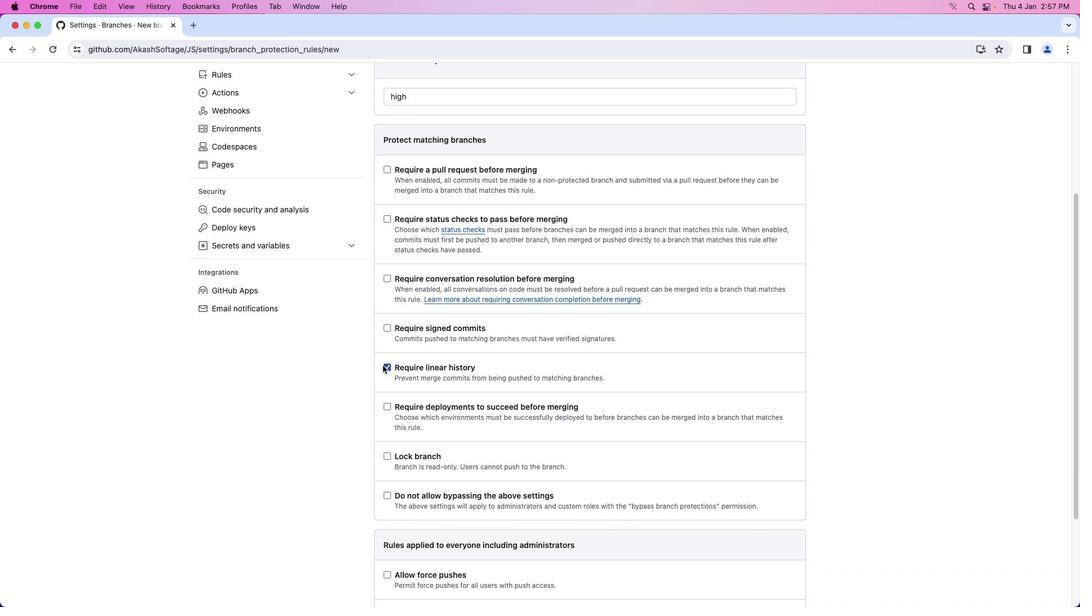 
Action: Mouse moved to (432, 381)
Screenshot: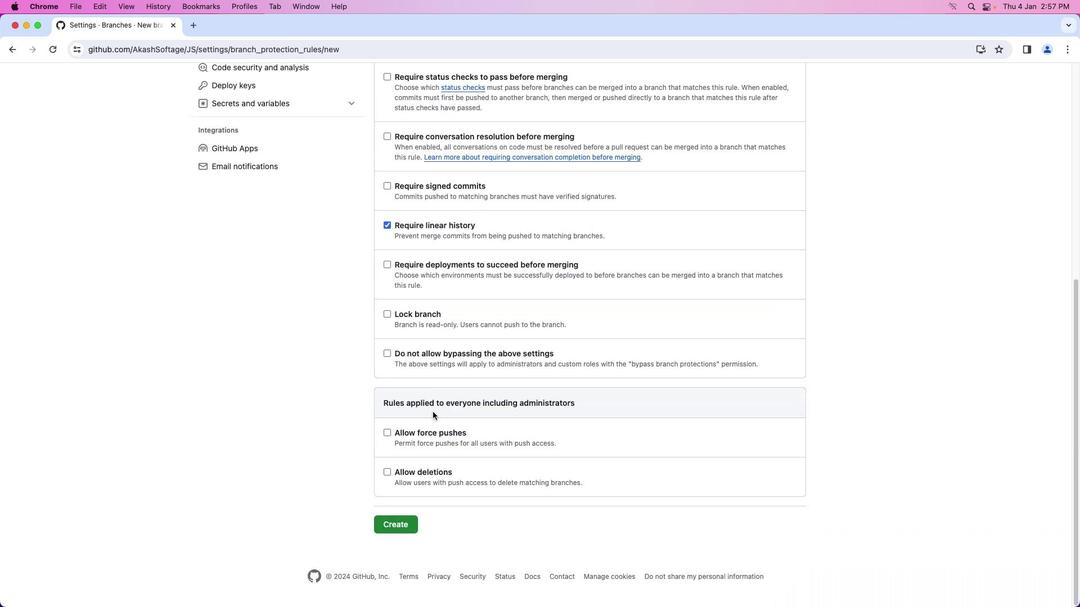 
Action: Mouse scrolled (432, 381) with delta (0, 0)
Screenshot: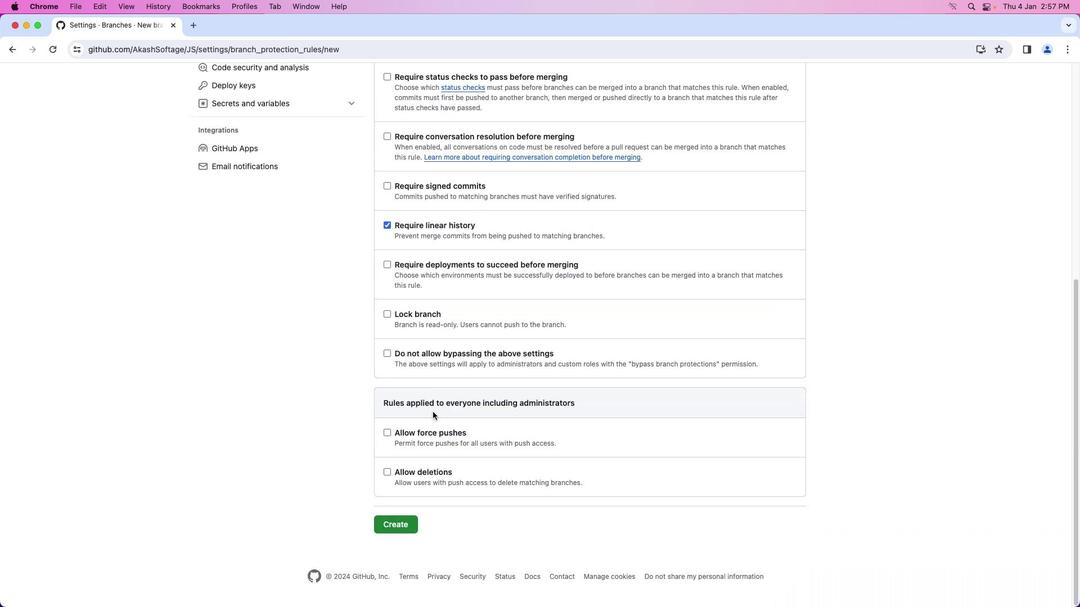 
Action: Mouse moved to (432, 391)
Screenshot: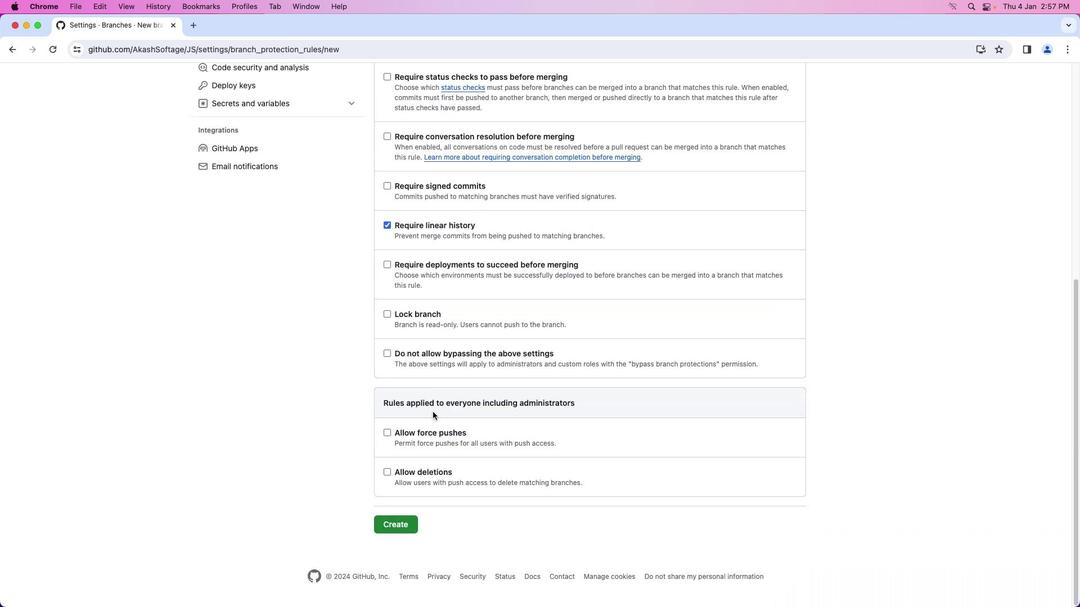 
Action: Mouse scrolled (432, 391) with delta (0, 0)
Screenshot: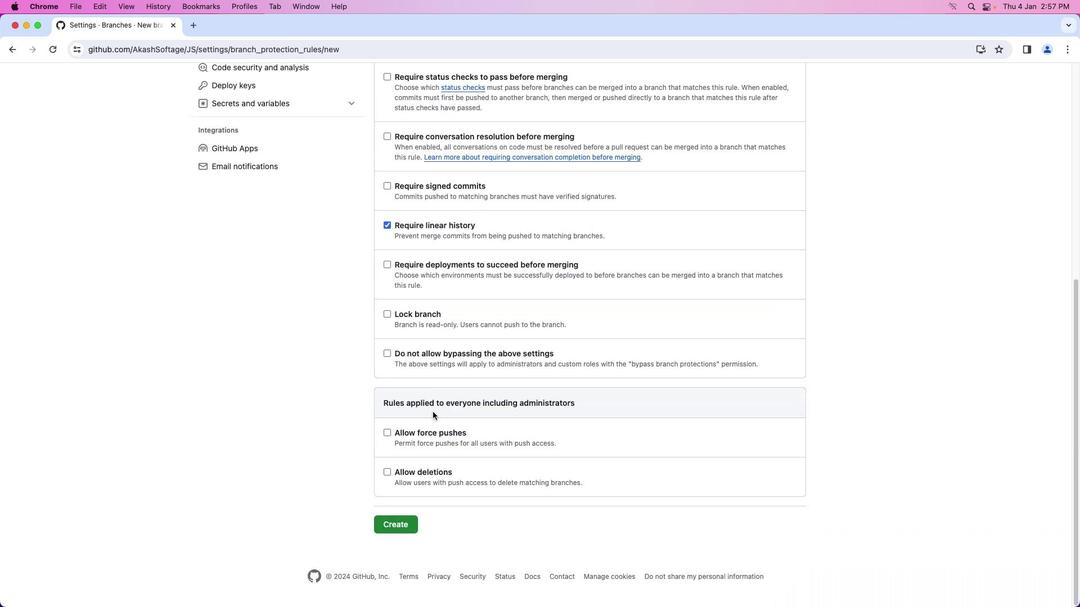 
Action: Mouse moved to (432, 398)
Screenshot: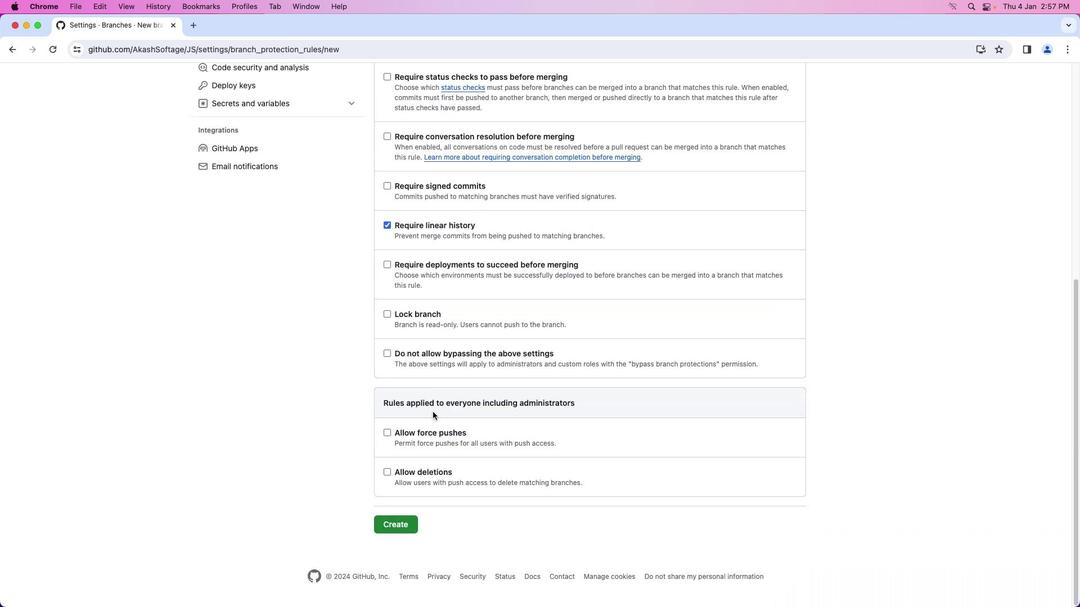 
Action: Mouse scrolled (432, 398) with delta (0, -1)
Screenshot: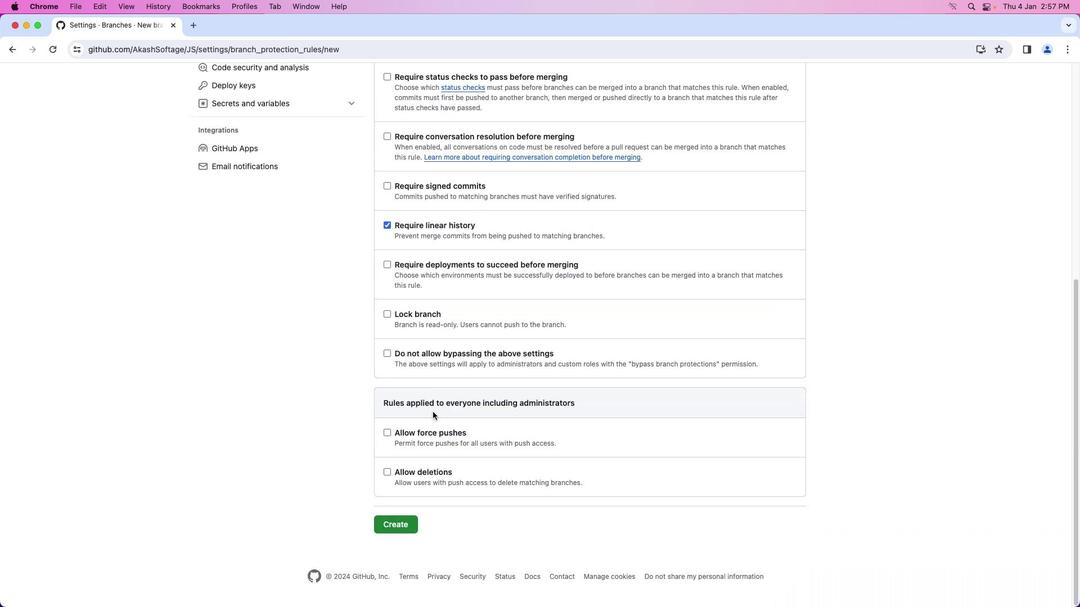 
Action: Mouse moved to (432, 399)
Screenshot: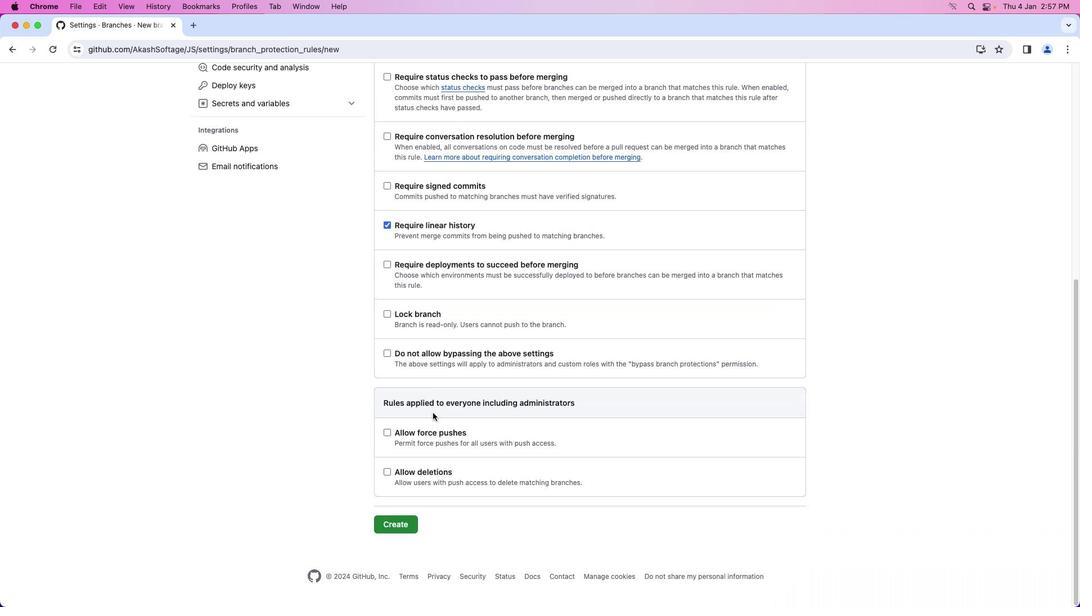 
Action: Mouse scrolled (432, 399) with delta (0, -2)
Screenshot: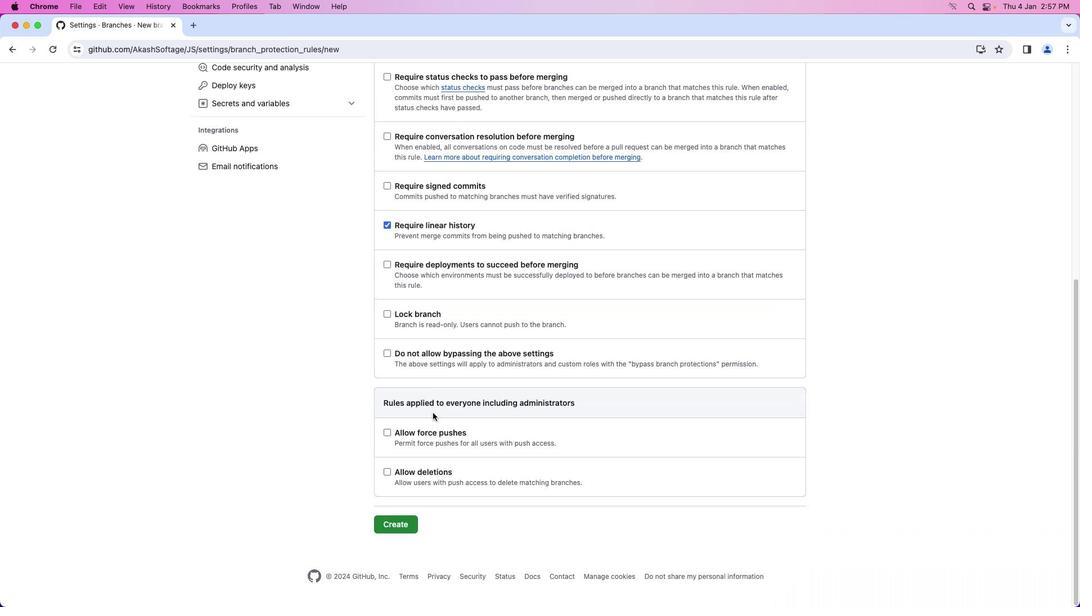 
Action: Mouse scrolled (432, 399) with delta (0, -3)
Screenshot: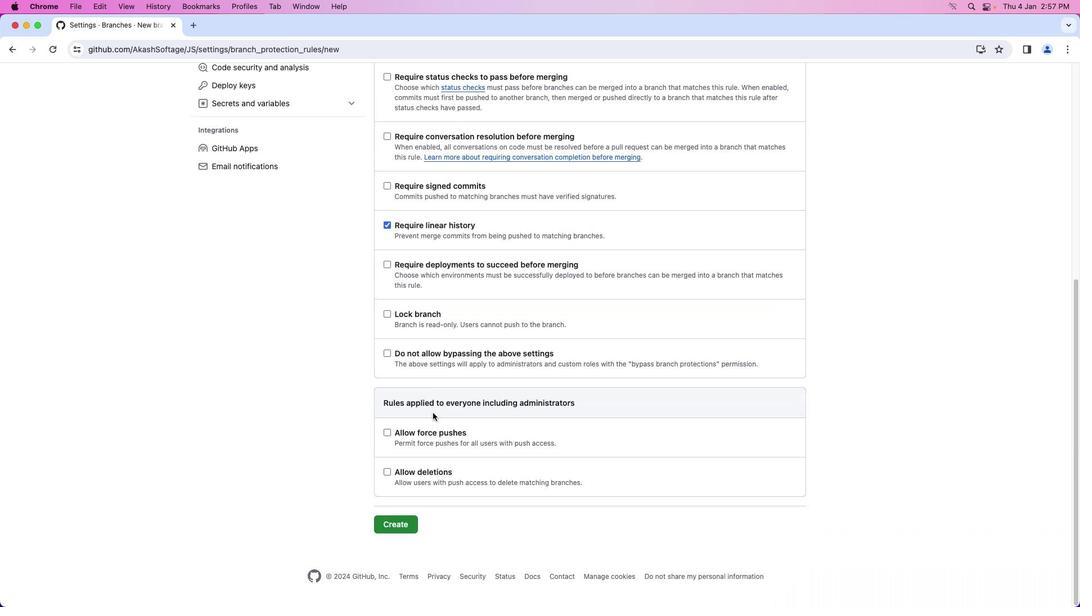 
Action: Mouse scrolled (432, 399) with delta (0, -3)
Screenshot: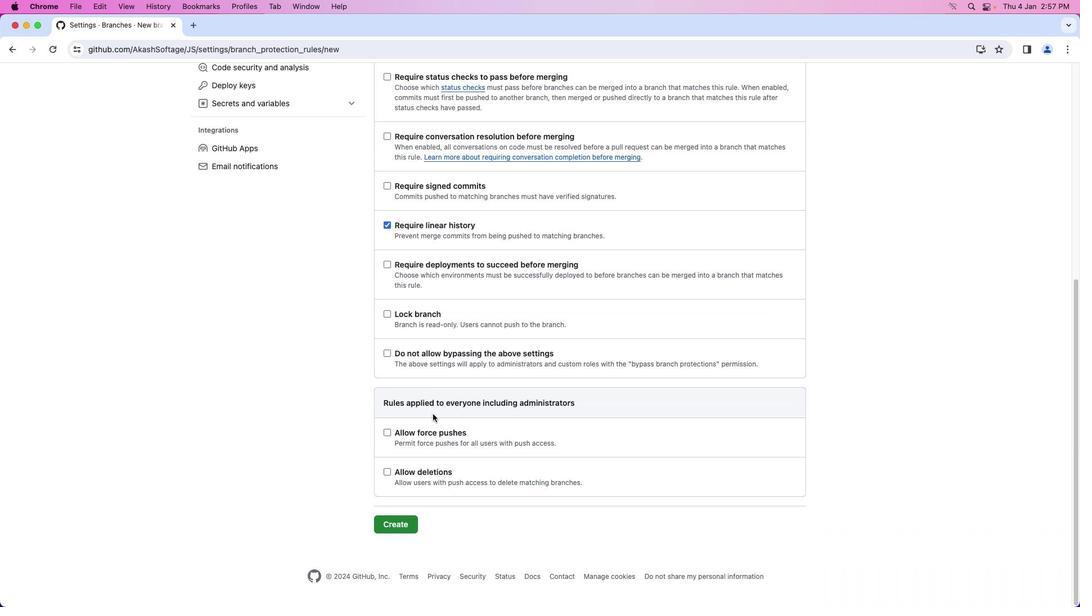 
Action: Mouse moved to (432, 399)
Screenshot: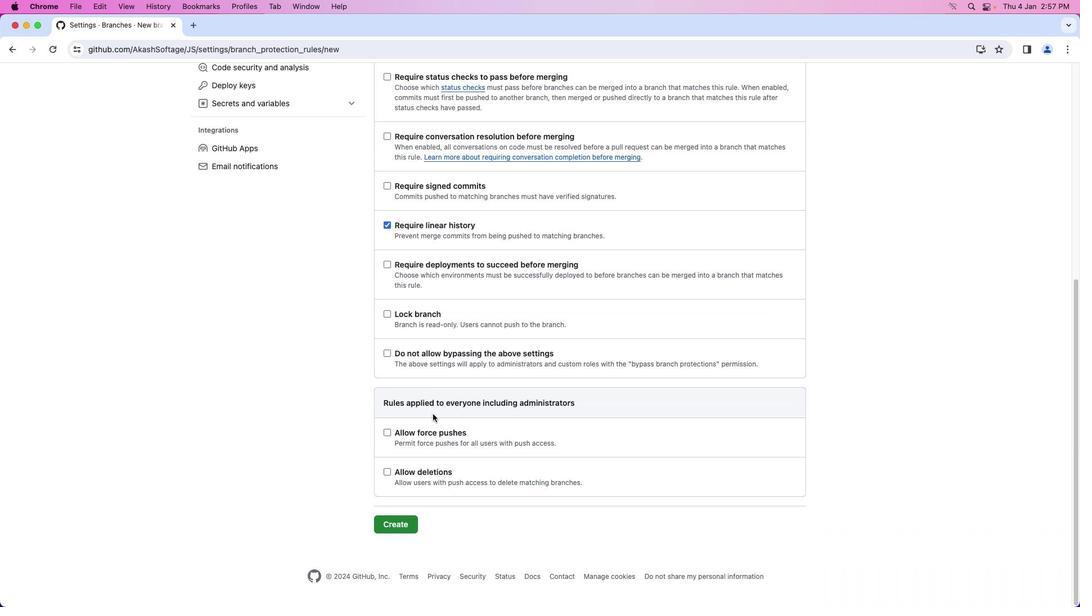 
Action: Mouse scrolled (432, 399) with delta (0, -3)
Screenshot: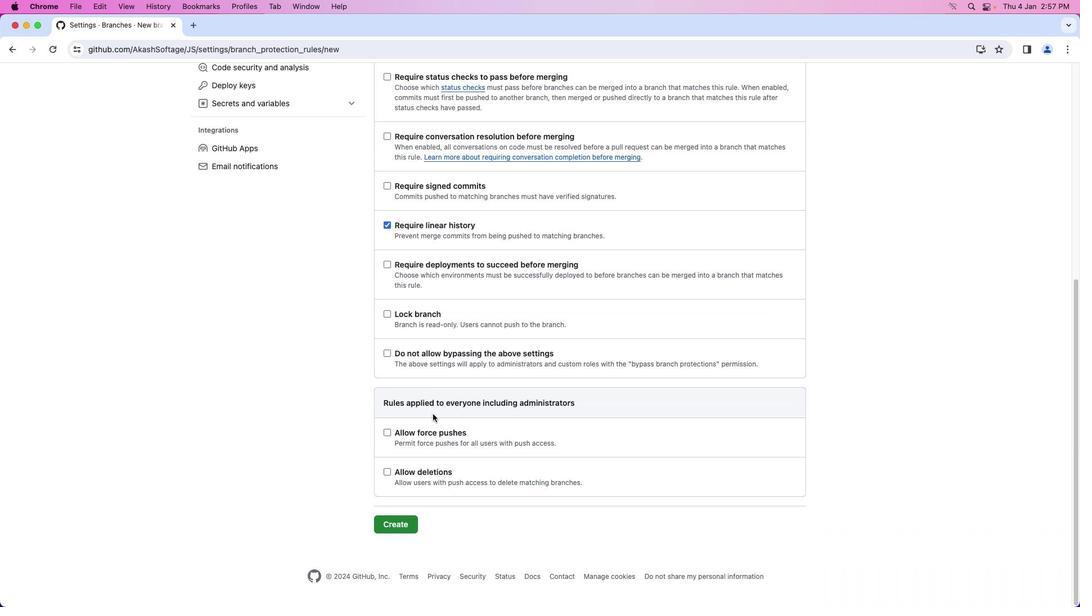 
Action: Mouse moved to (431, 401)
Screenshot: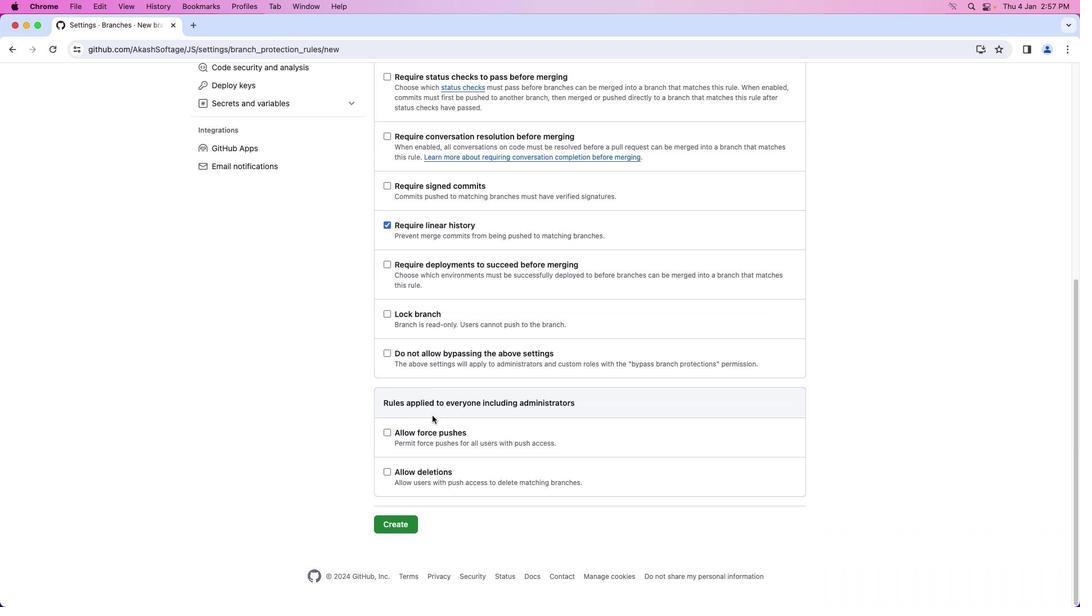 
Action: Mouse scrolled (431, 401) with delta (0, -4)
Screenshot: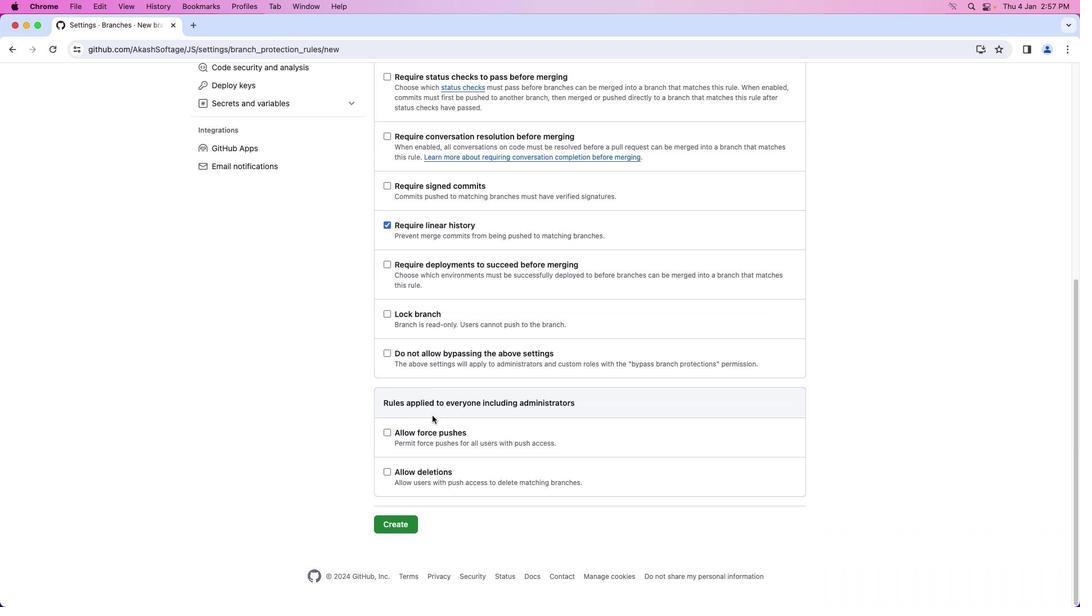 
Action: Mouse moved to (398, 522)
Screenshot: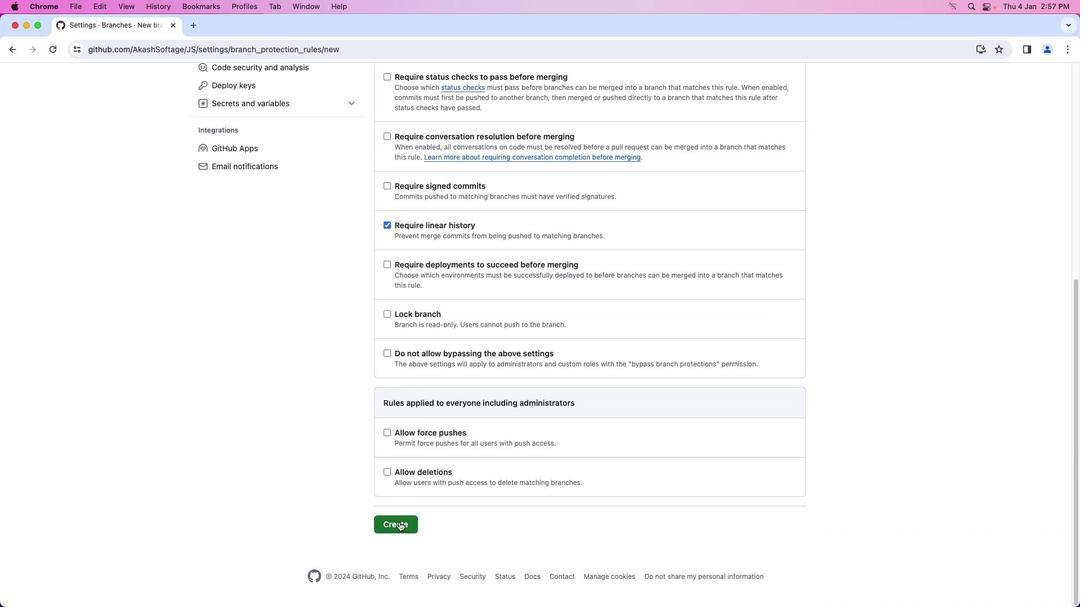 
Action: Mouse pressed left at (398, 522)
Screenshot: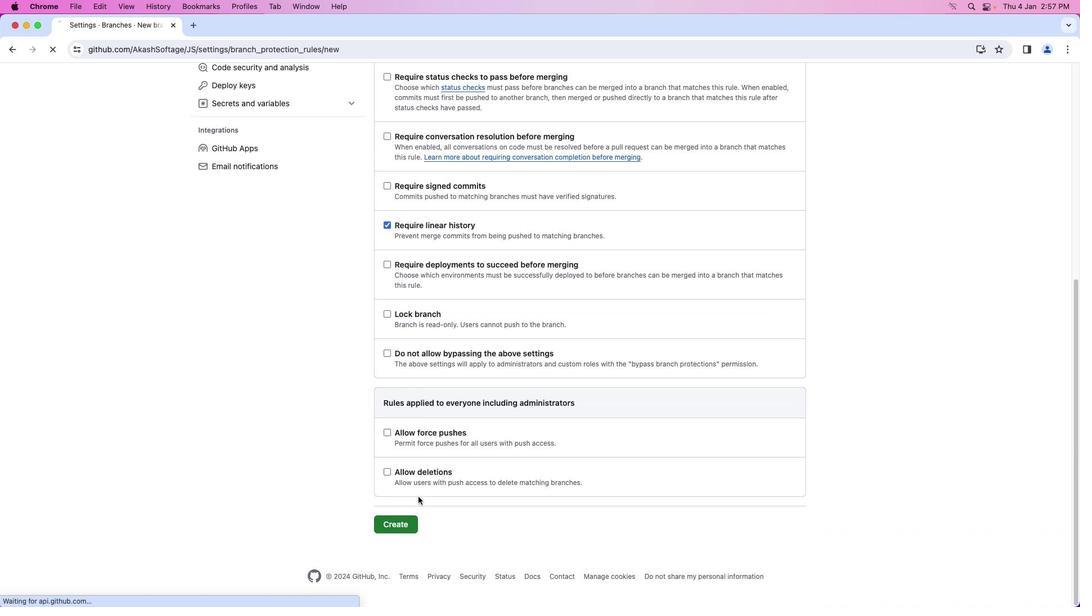 
Action: Mouse moved to (572, 303)
Screenshot: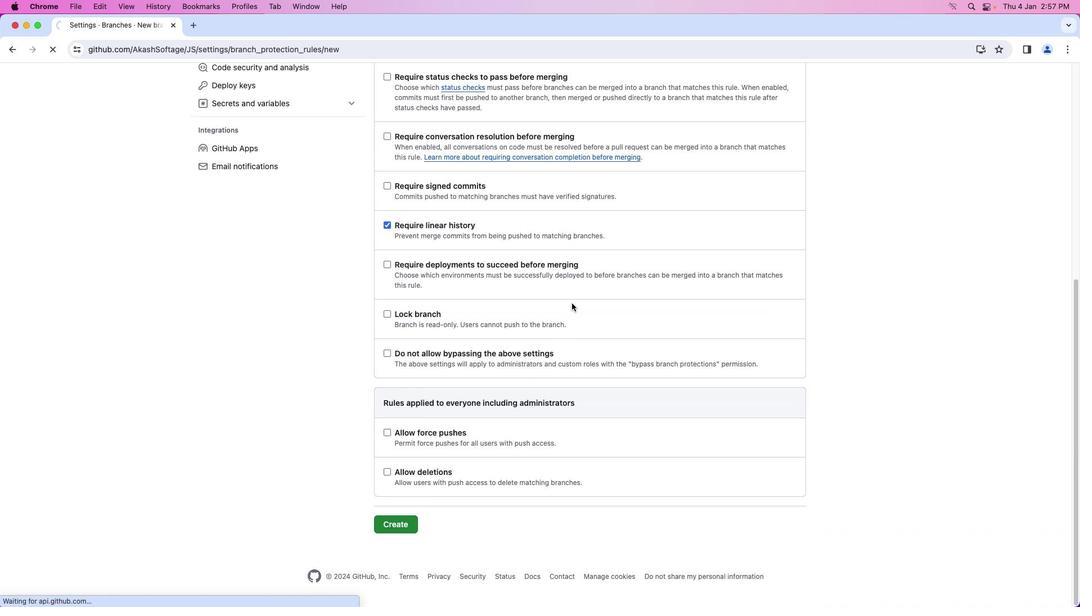 
